 Task: Add an event with the title Second Webinar: Introduction to Google AdWords, date '2023/12/22', time 7:50 AM to 9:50 AMand add a description: Join us at the Networking Mixer Event and unlock a world of professional opportunities. Connect with like-minded individuals, expand your network, and forge relationships that can propel your career to new heights. With a diverse group of professionals in attendance, you will leave inspired, informed, and equipped with valuable connections to support your professional journey., put the event into Blue category . Add location for the event as: 543 Curry Street, Bangkok, Thailand, logged in from the account softage.7@softage.netand send the event invitation to softage.8@softage.net and softage.9@softage.net. Set a reminder for the event At time of event
Action: Mouse moved to (107, 121)
Screenshot: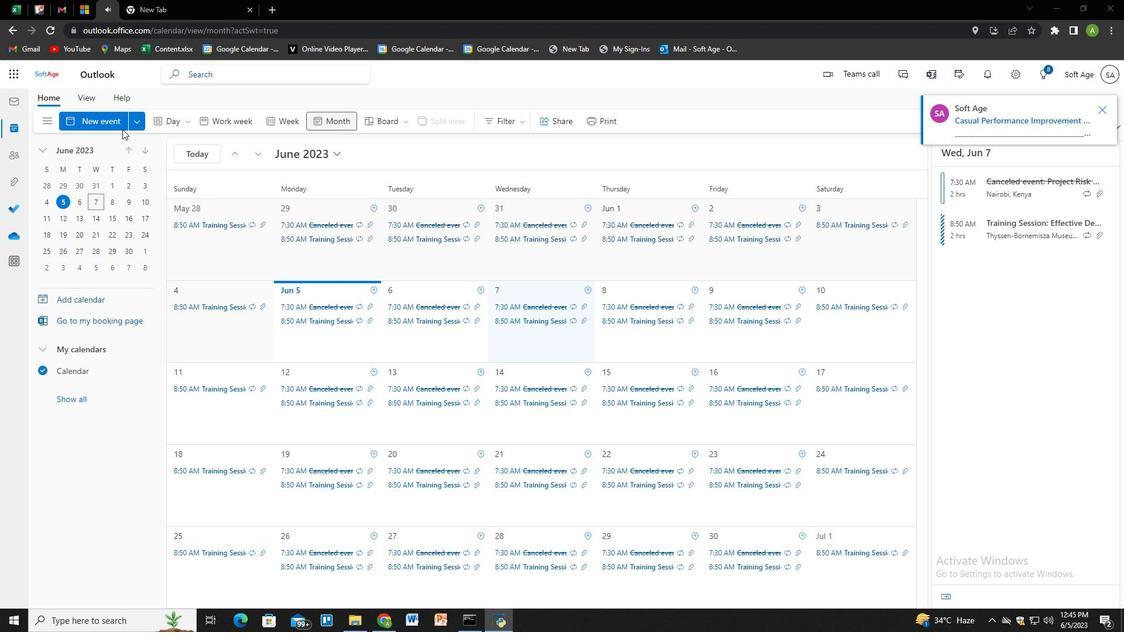 
Action: Mouse pressed left at (107, 121)
Screenshot: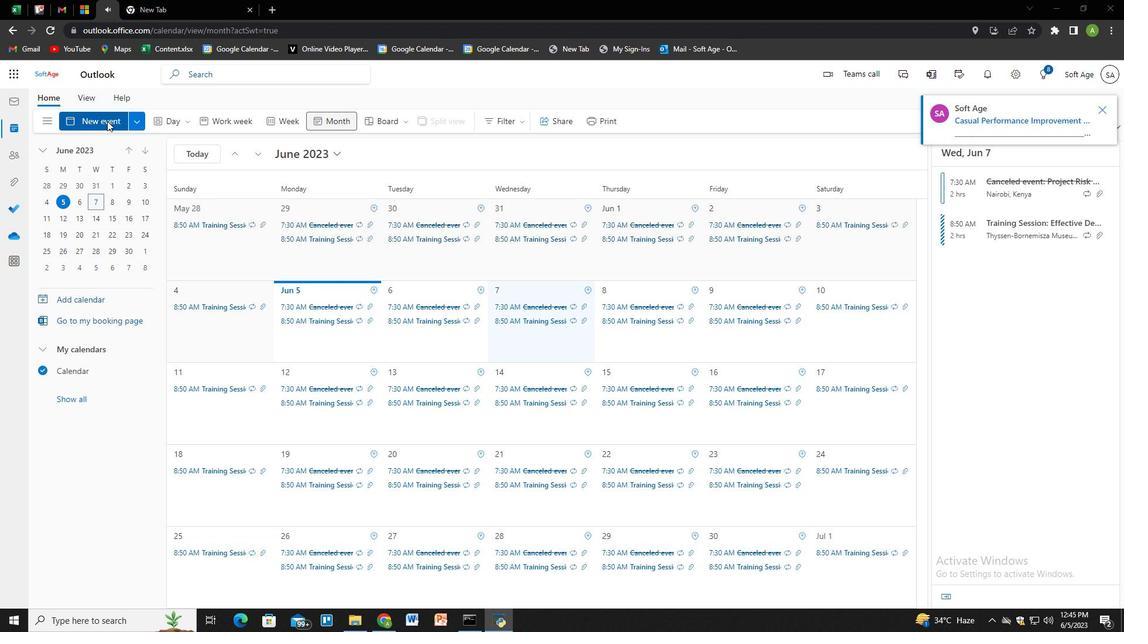 
Action: Mouse moved to (326, 211)
Screenshot: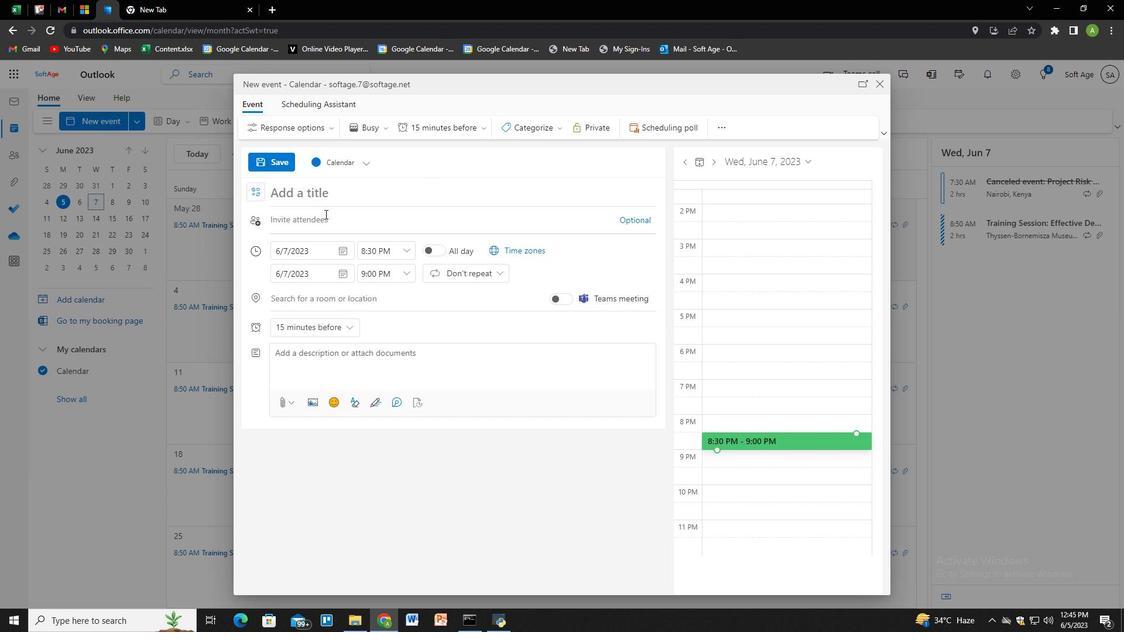 
Action: Key pressed <Key.shift>Second<Key.space><Key.shift>Webinar<Key.shift>:<Key.space><Key.shift><Key.shift>Introduction<Key.space>to<Key.space><Key.shift>Google<Key.space><Key.shift>Adwords,<Key.backspace>
Screenshot: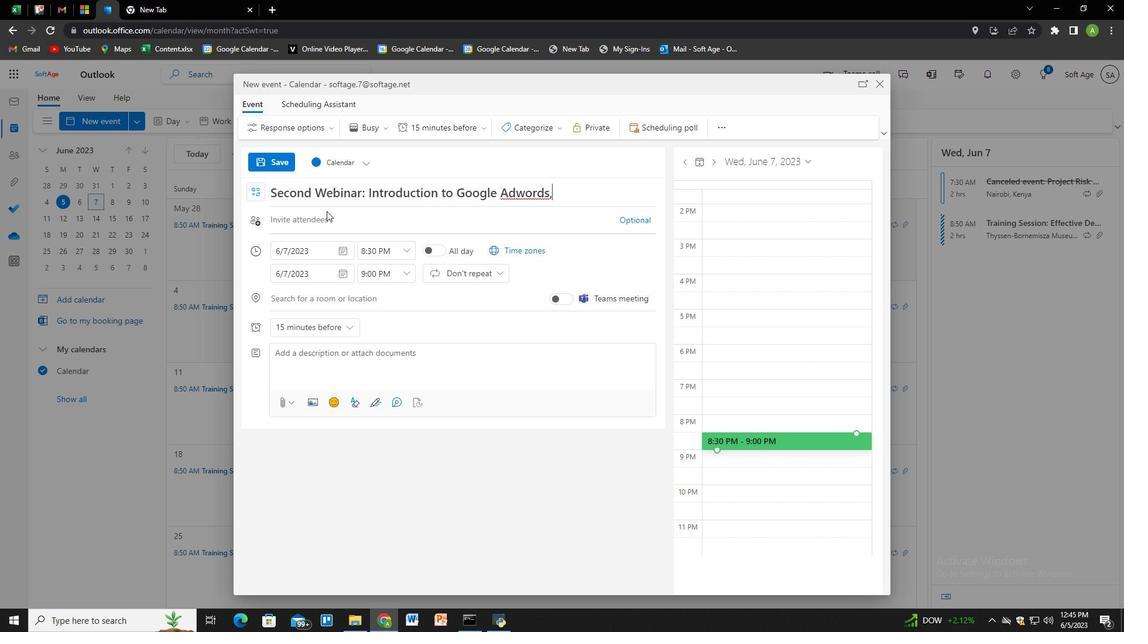 
Action: Mouse moved to (345, 250)
Screenshot: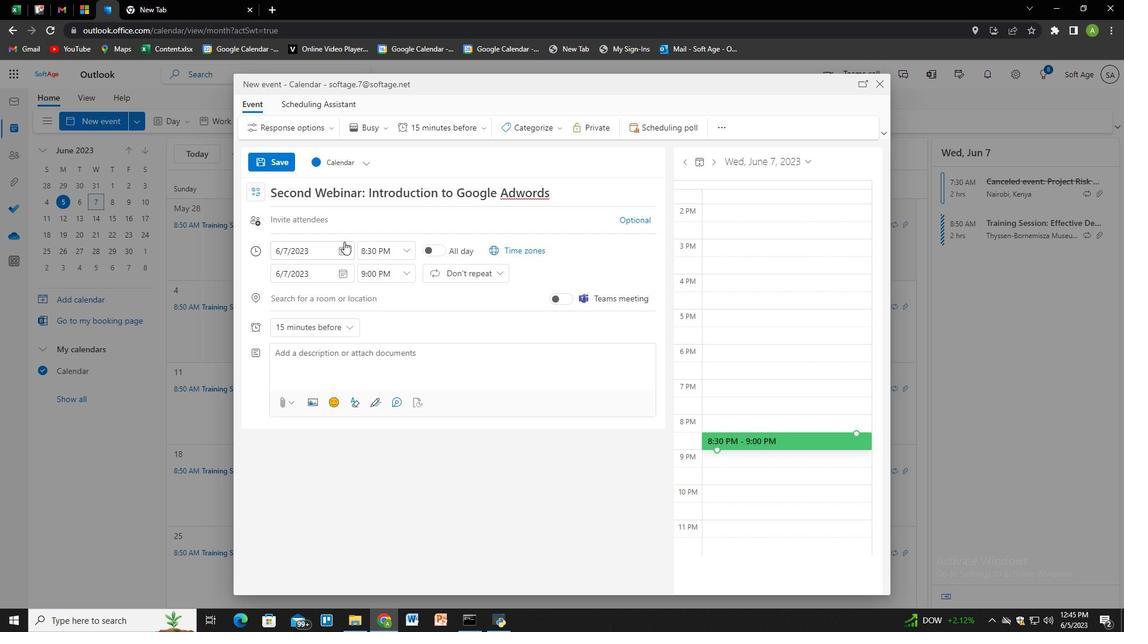
Action: Mouse pressed left at (345, 250)
Screenshot: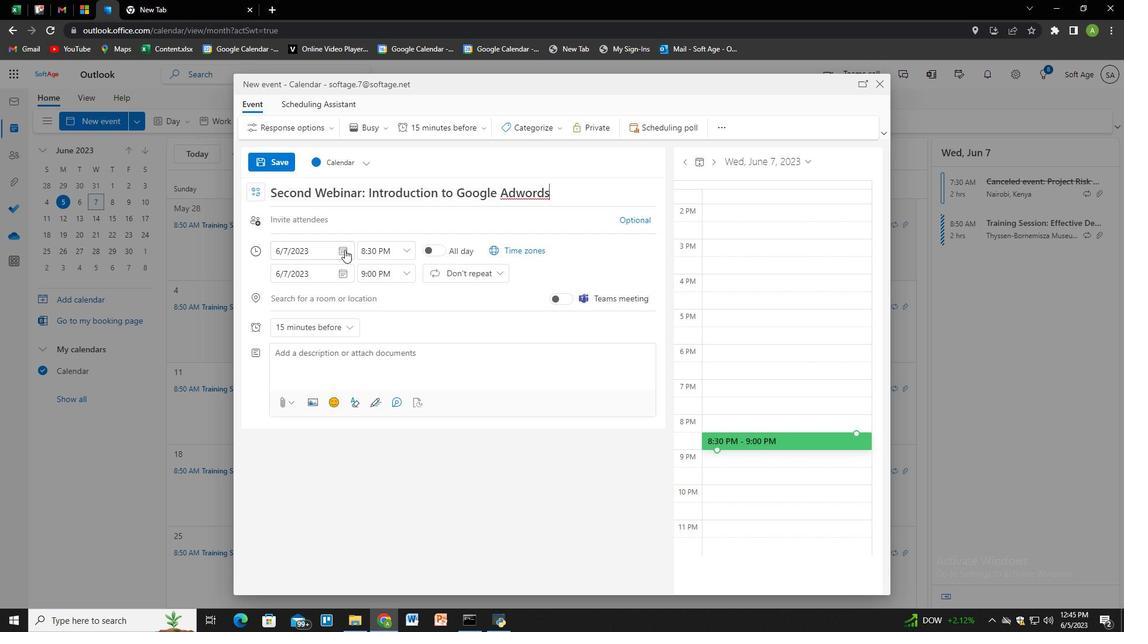 
Action: Mouse moved to (383, 274)
Screenshot: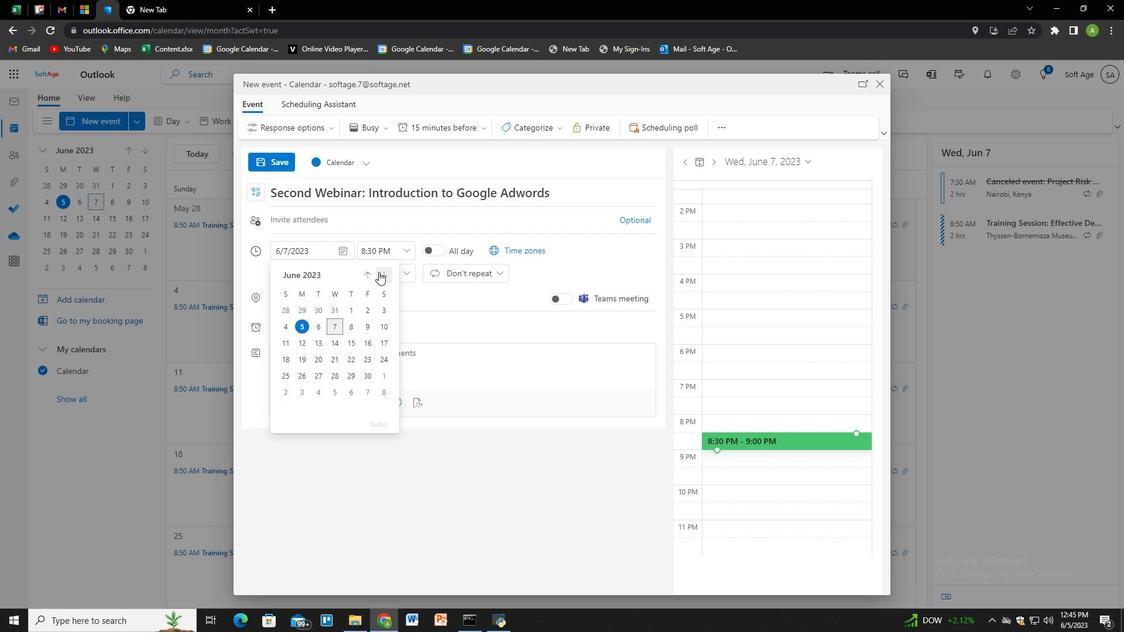 
Action: Mouse pressed left at (383, 274)
Screenshot: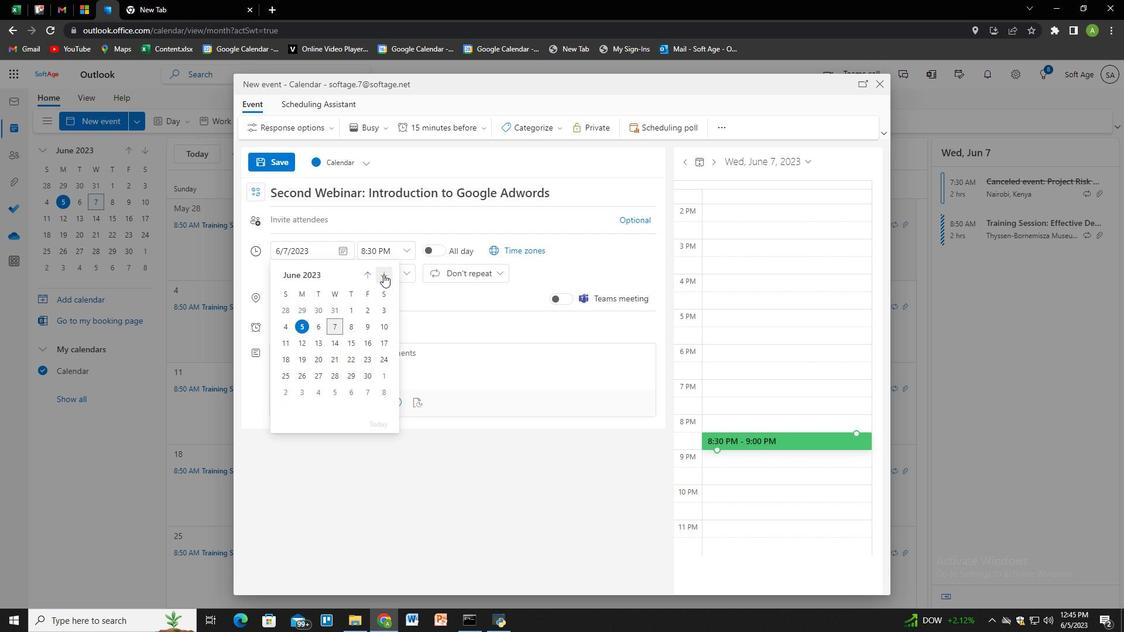 
Action: Mouse pressed left at (383, 274)
Screenshot: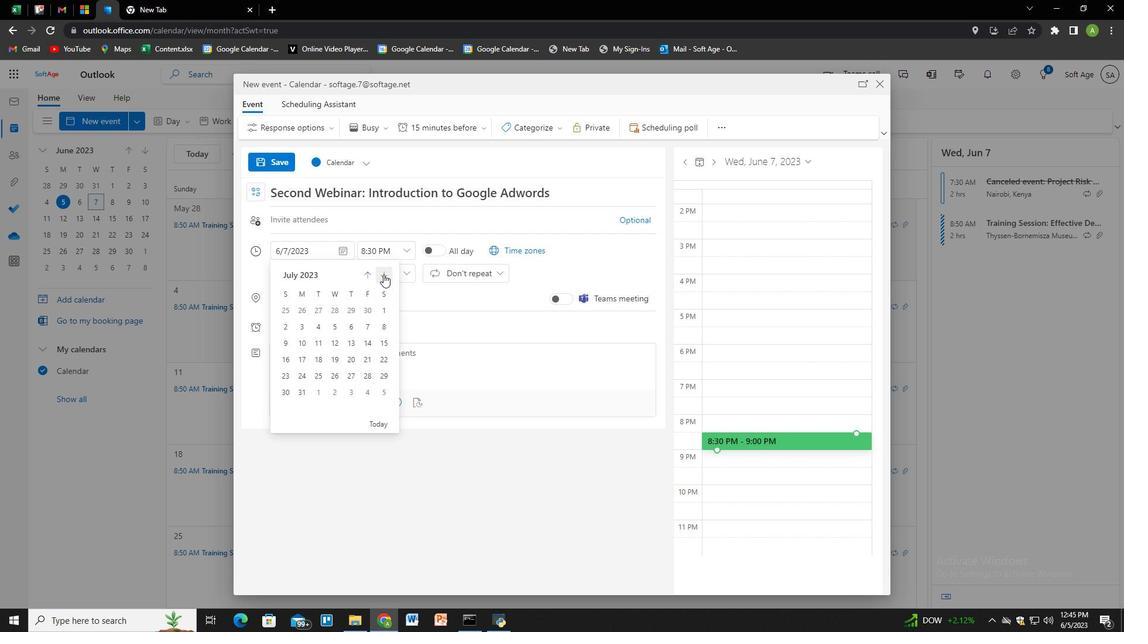 
Action: Mouse pressed left at (383, 274)
Screenshot: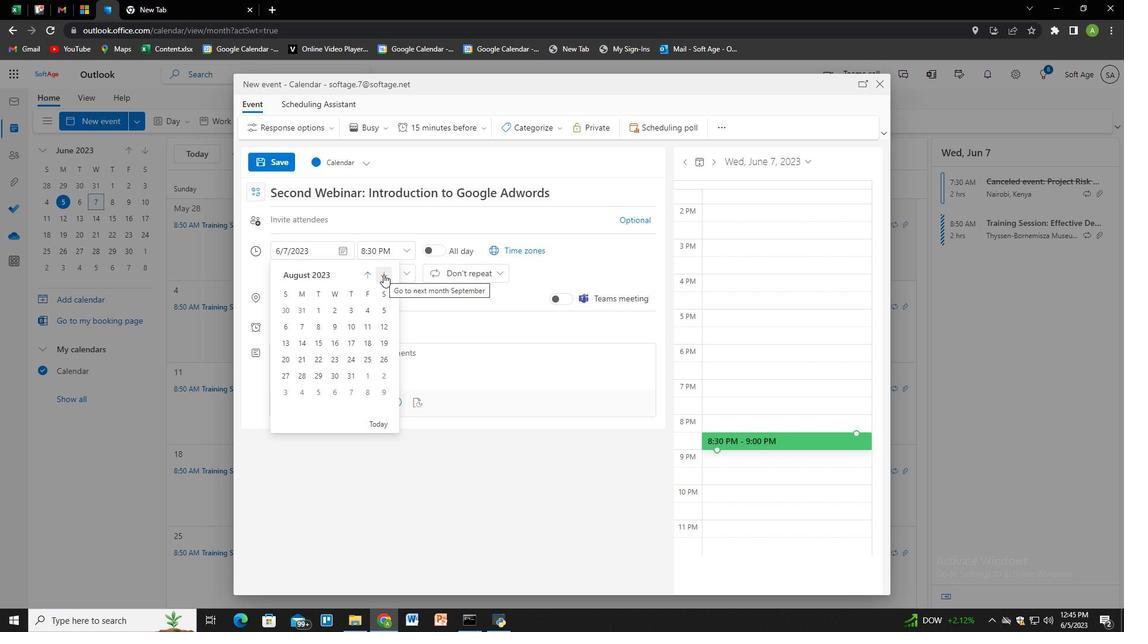 
Action: Mouse pressed left at (383, 274)
Screenshot: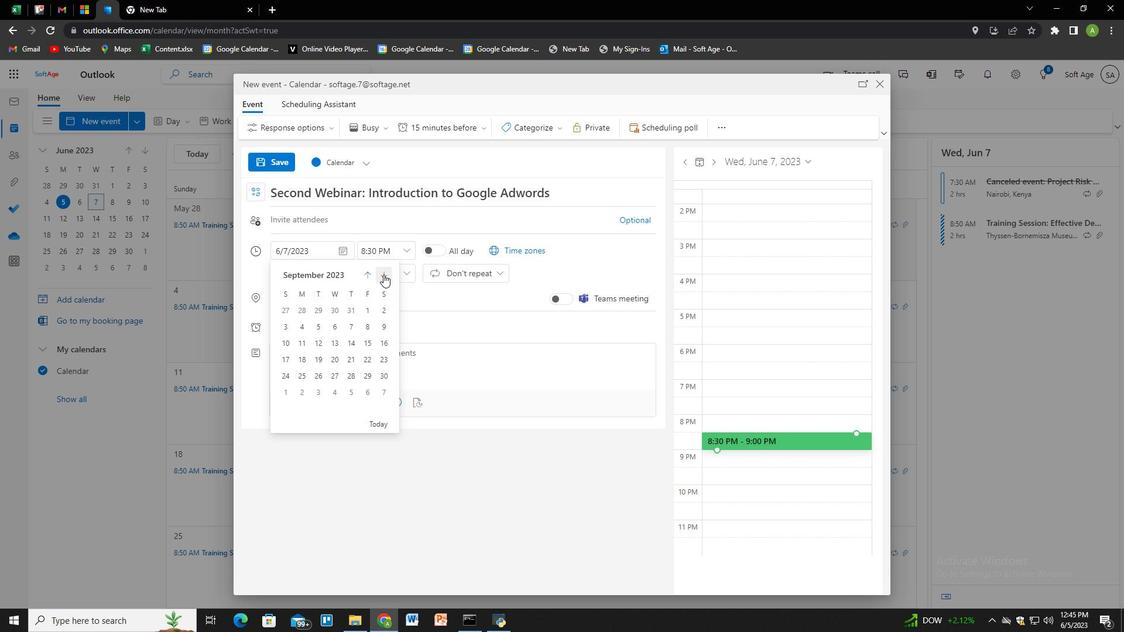 
Action: Mouse pressed left at (383, 274)
Screenshot: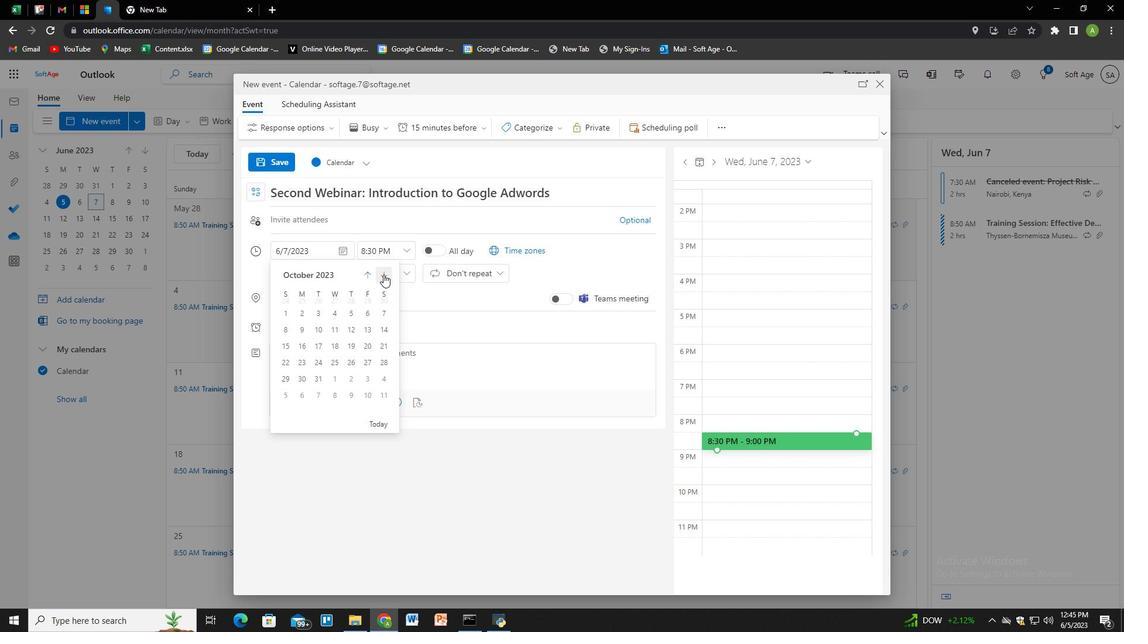 
Action: Mouse pressed left at (383, 274)
Screenshot: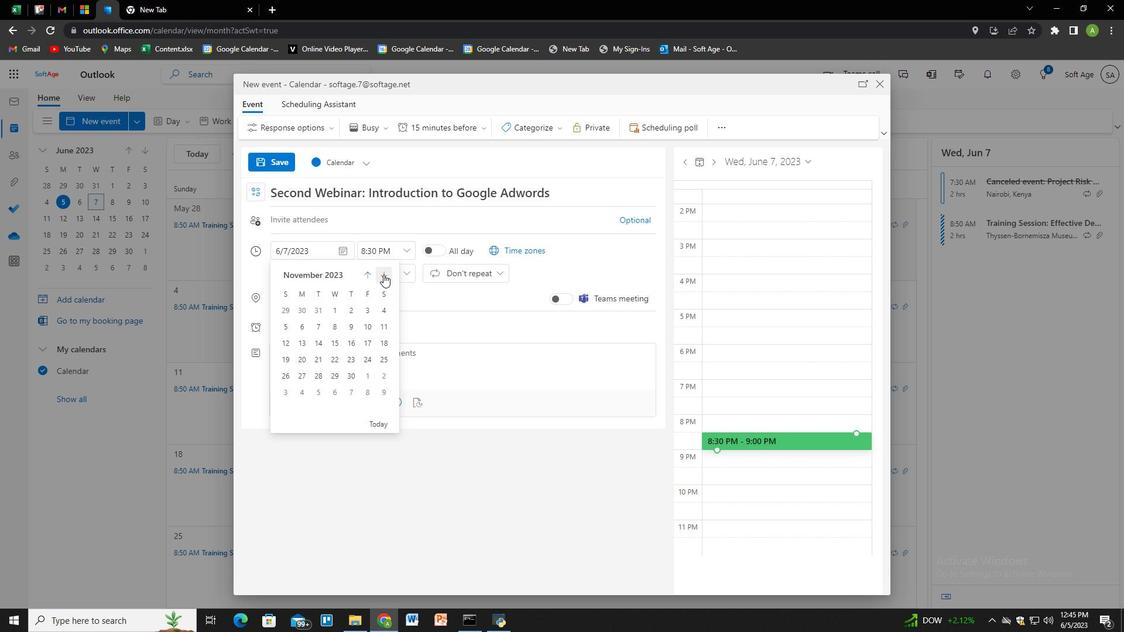 
Action: Mouse moved to (371, 357)
Screenshot: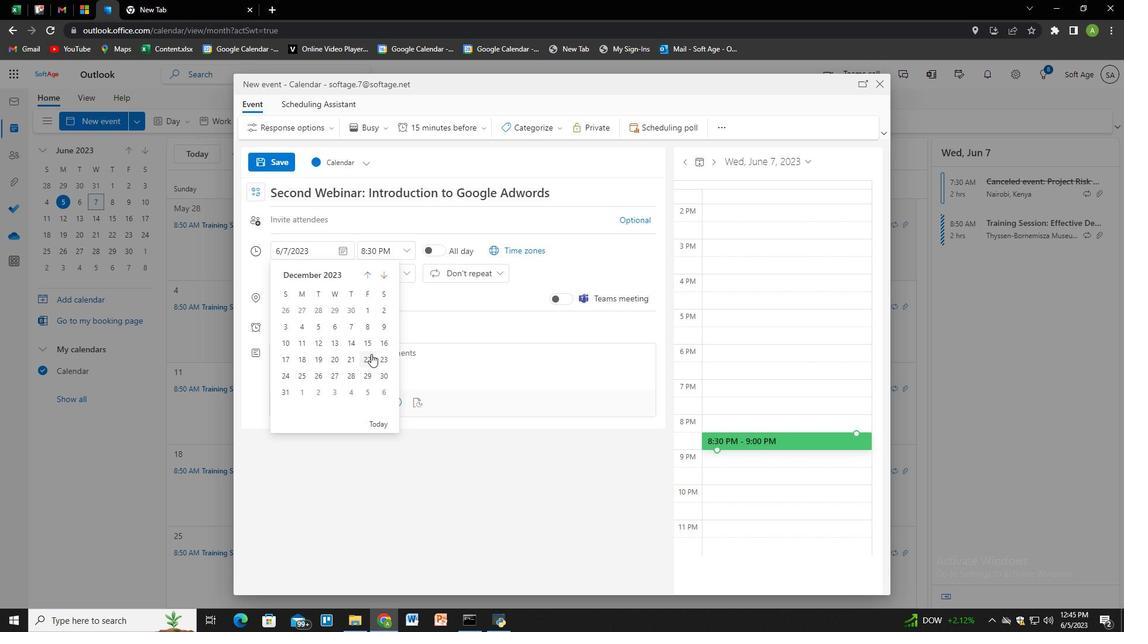 
Action: Mouse pressed left at (371, 357)
Screenshot: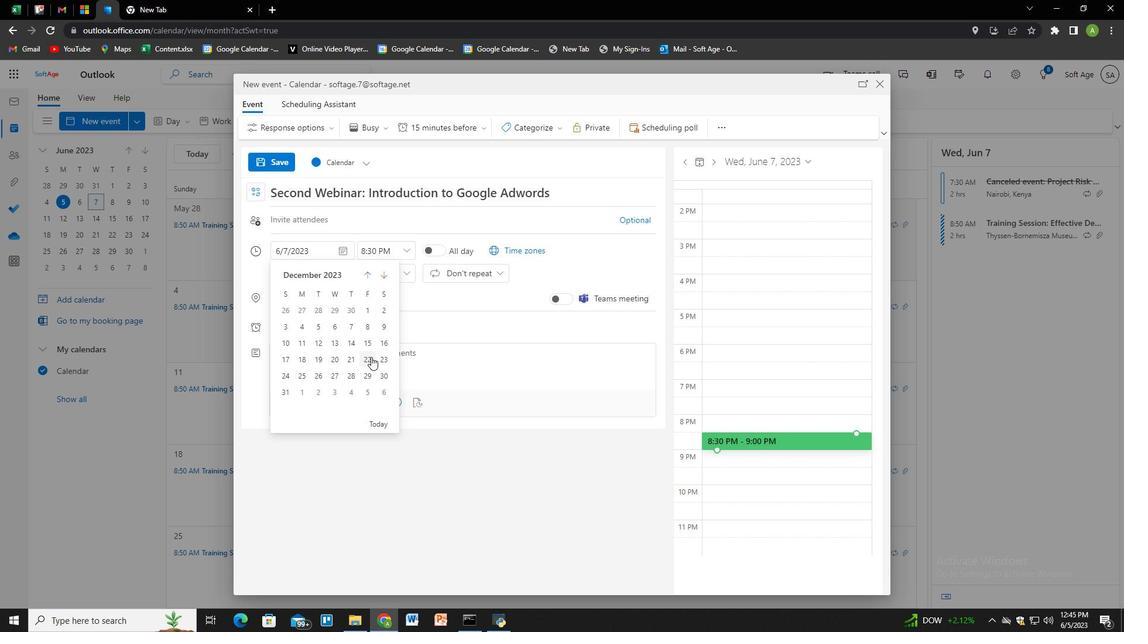 
Action: Mouse moved to (387, 256)
Screenshot: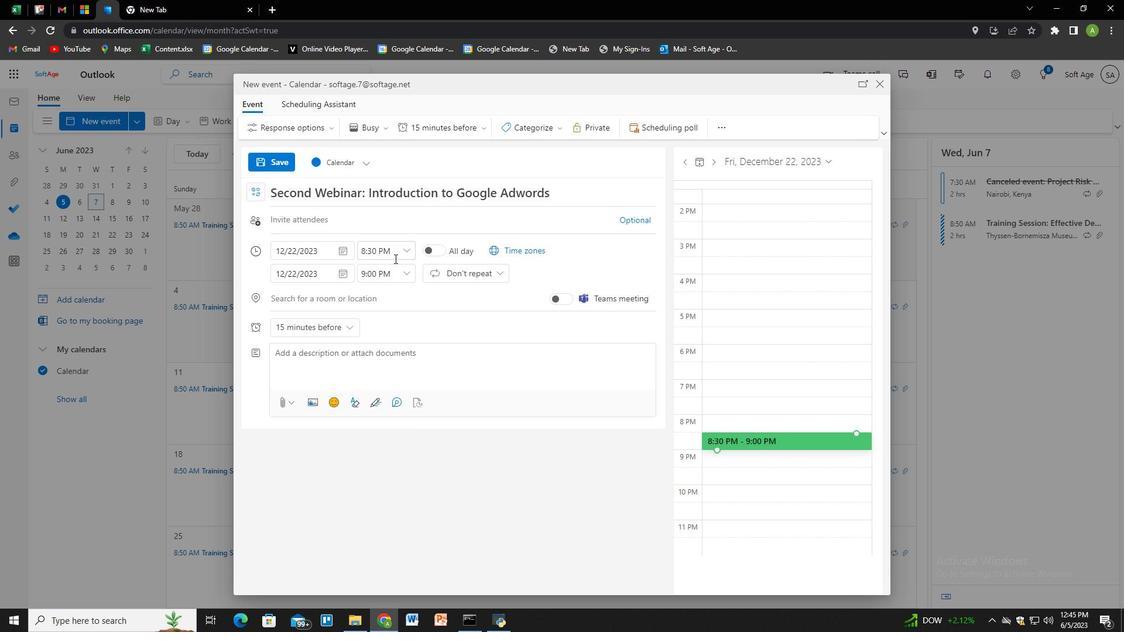 
Action: Mouse pressed left at (387, 256)
Screenshot: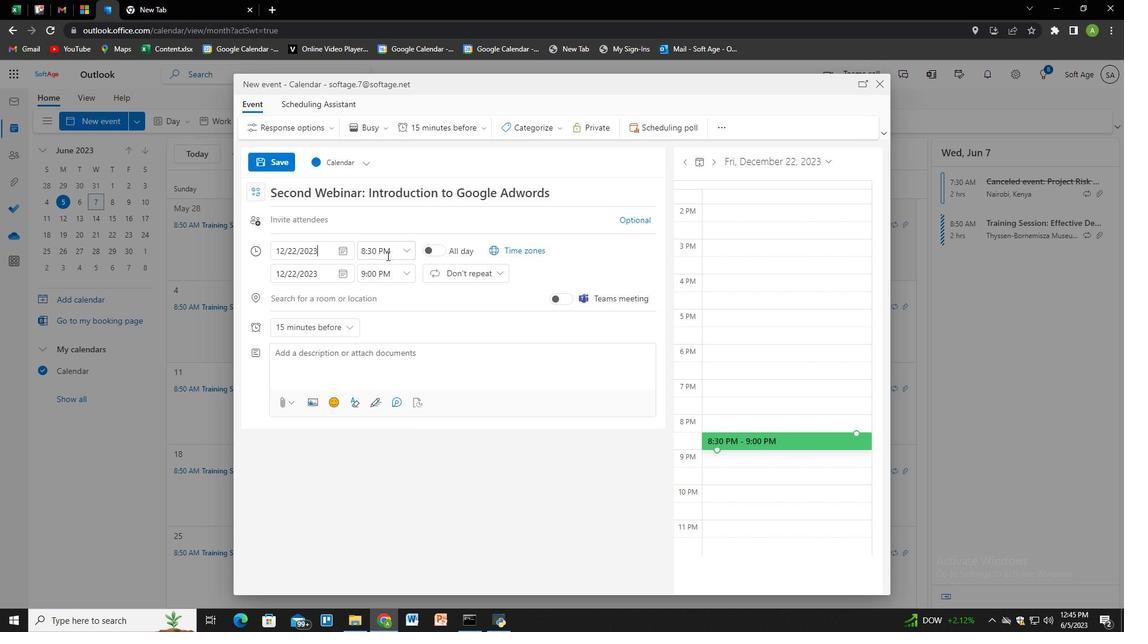 
Action: Key pressed 7<Key.shift>:50<Key.space><Key.shift>AM
Screenshot: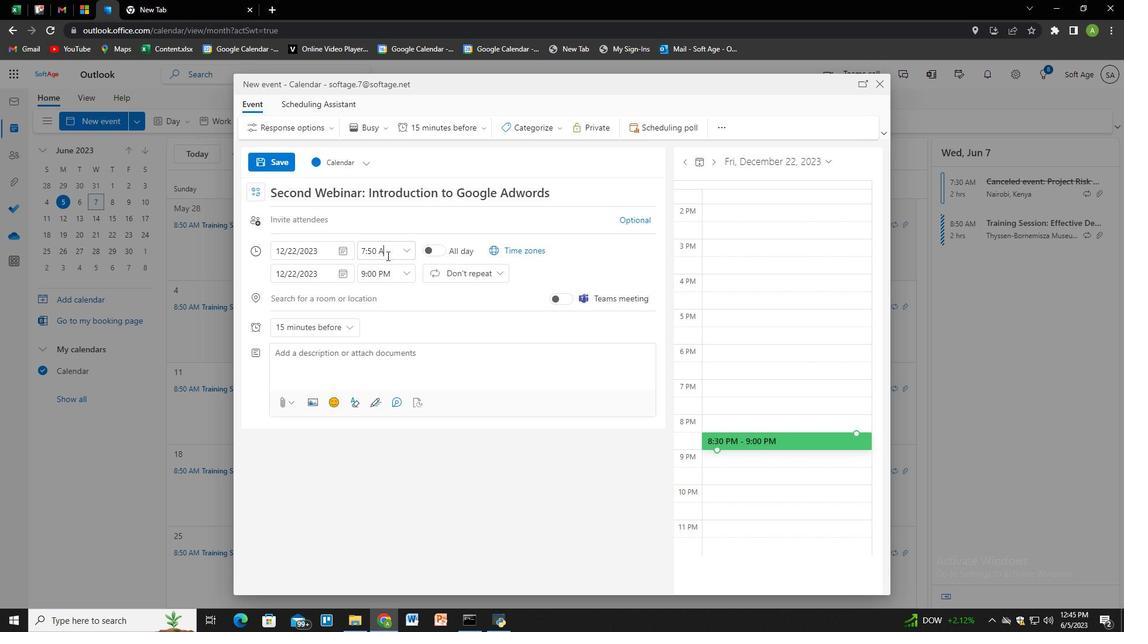 
Action: Mouse moved to (384, 277)
Screenshot: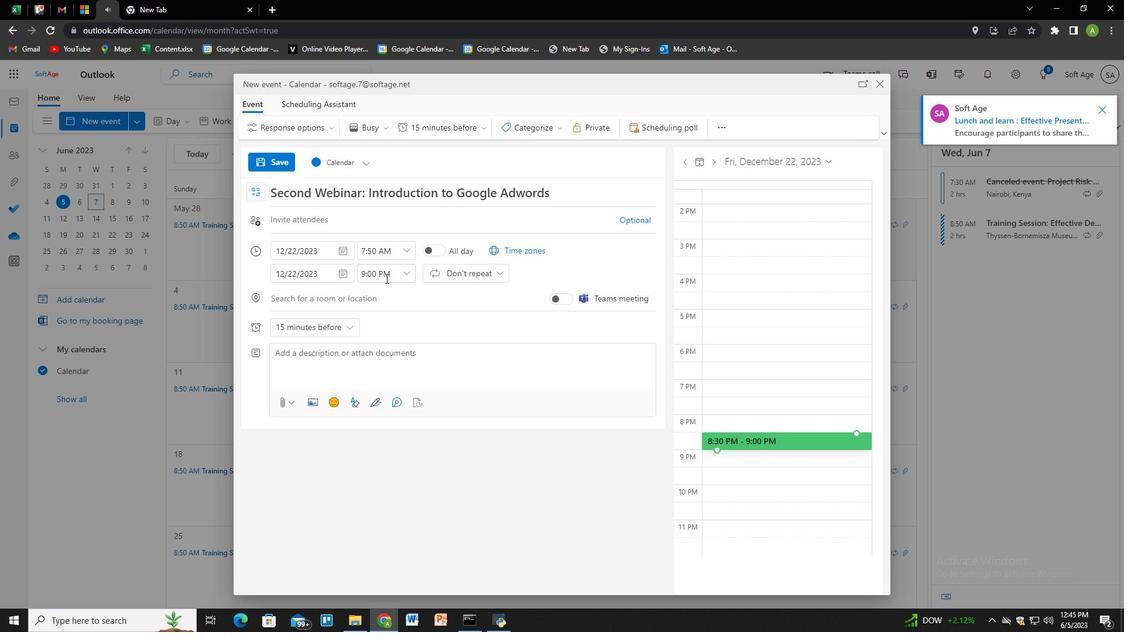 
Action: Mouse pressed left at (384, 277)
Screenshot: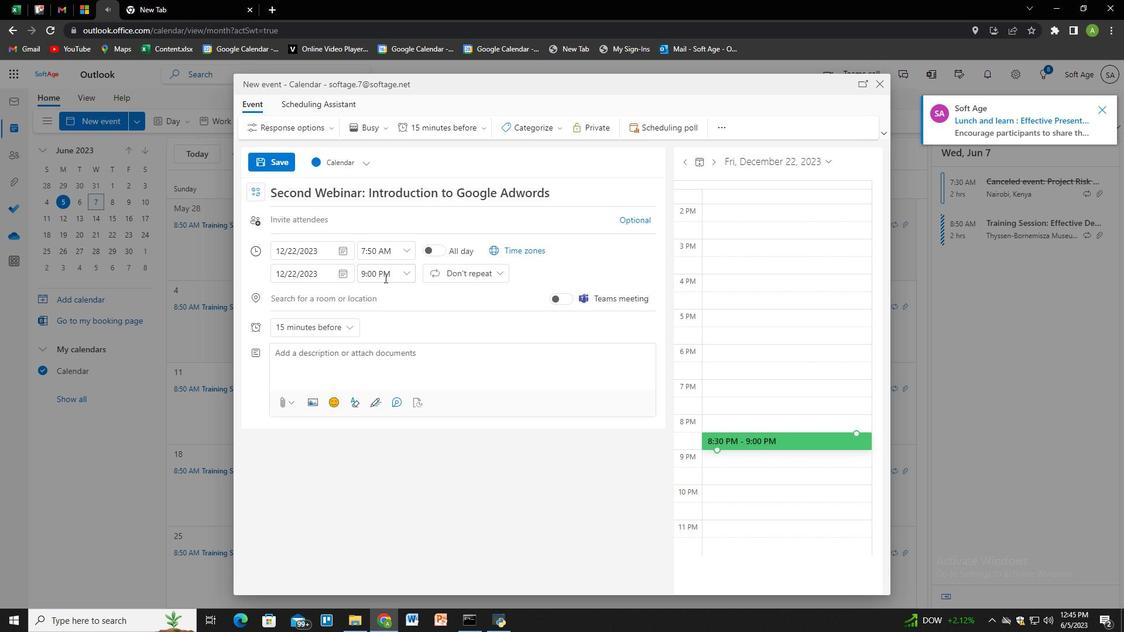 
Action: Mouse moved to (390, 273)
Screenshot: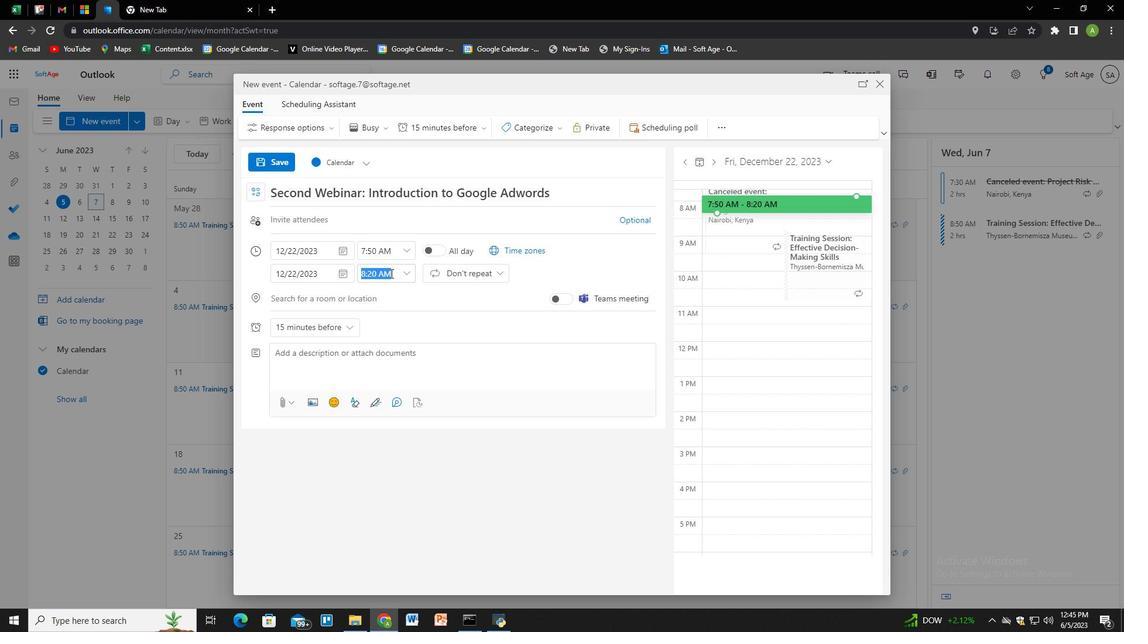 
Action: Key pressed <Key.backspace>9<Key.shift><Key.shift><Key.shift><Key.shift><Key.shift><Key.shift>:50<Key.space><Key.shift>AMM
Screenshot: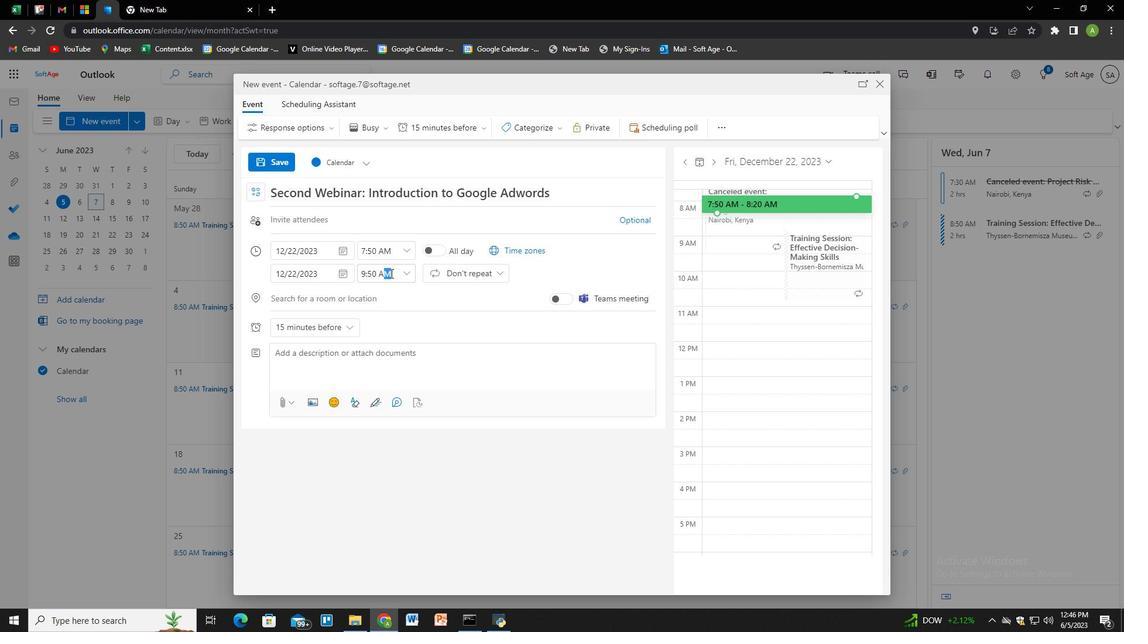 
Action: Mouse moved to (545, 274)
Screenshot: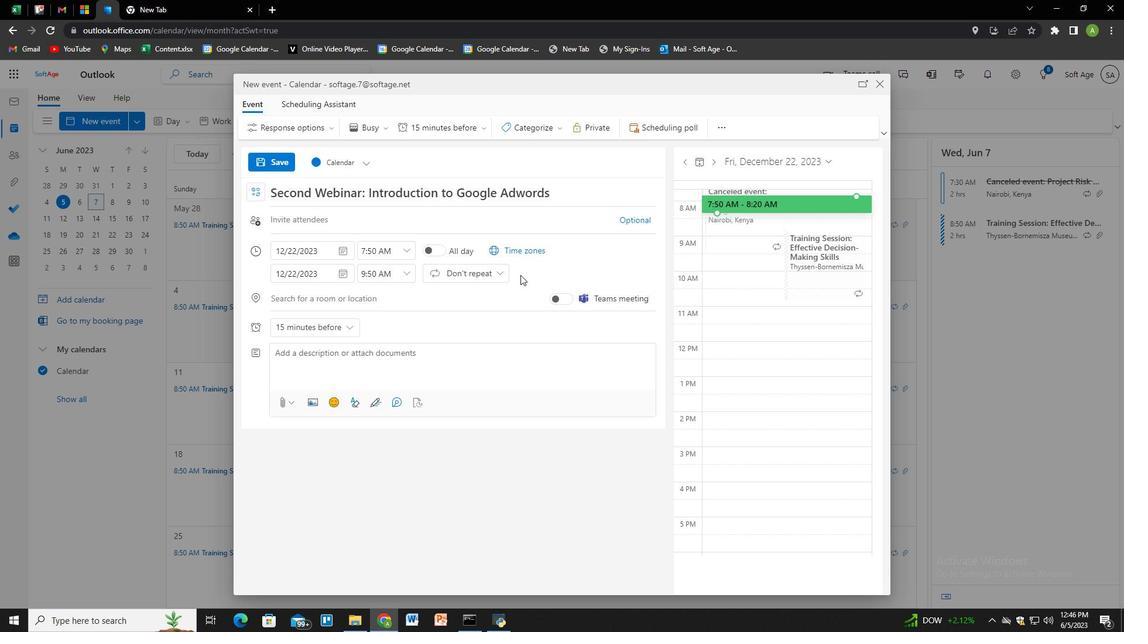
Action: Mouse pressed left at (545, 274)
Screenshot: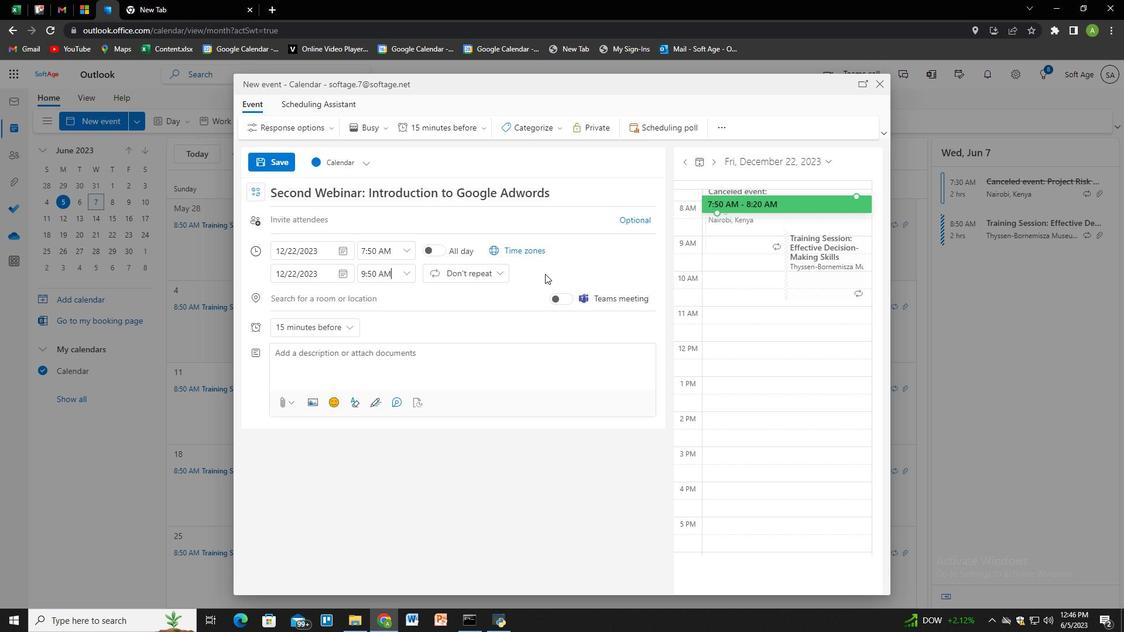 
Action: Mouse moved to (546, 273)
Screenshot: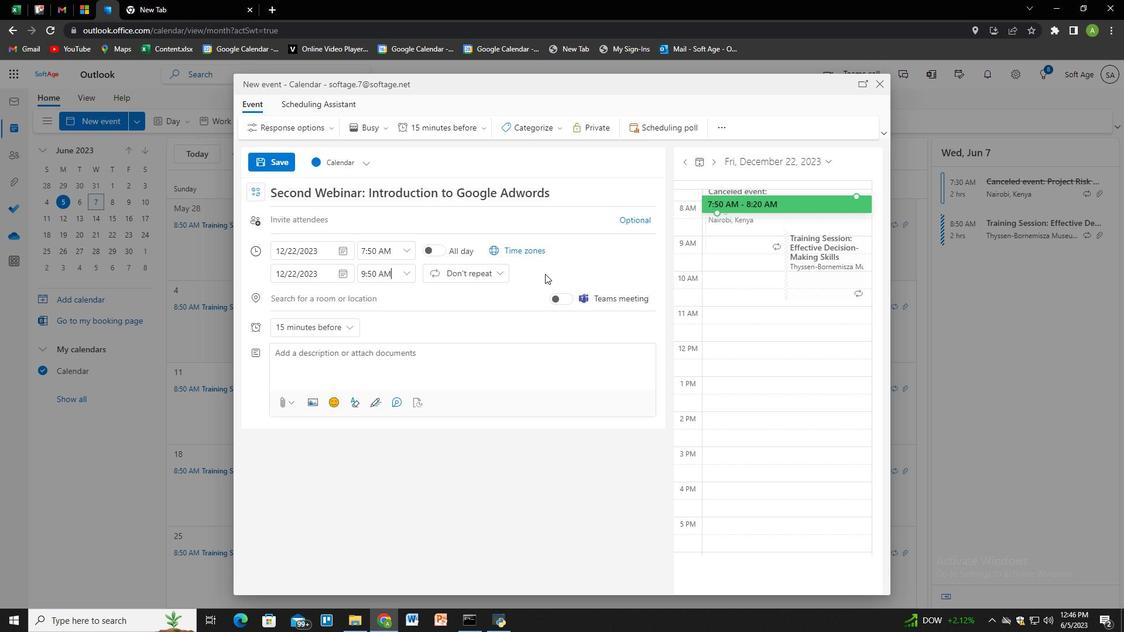 
Action: Mouse pressed left at (546, 273)
Screenshot: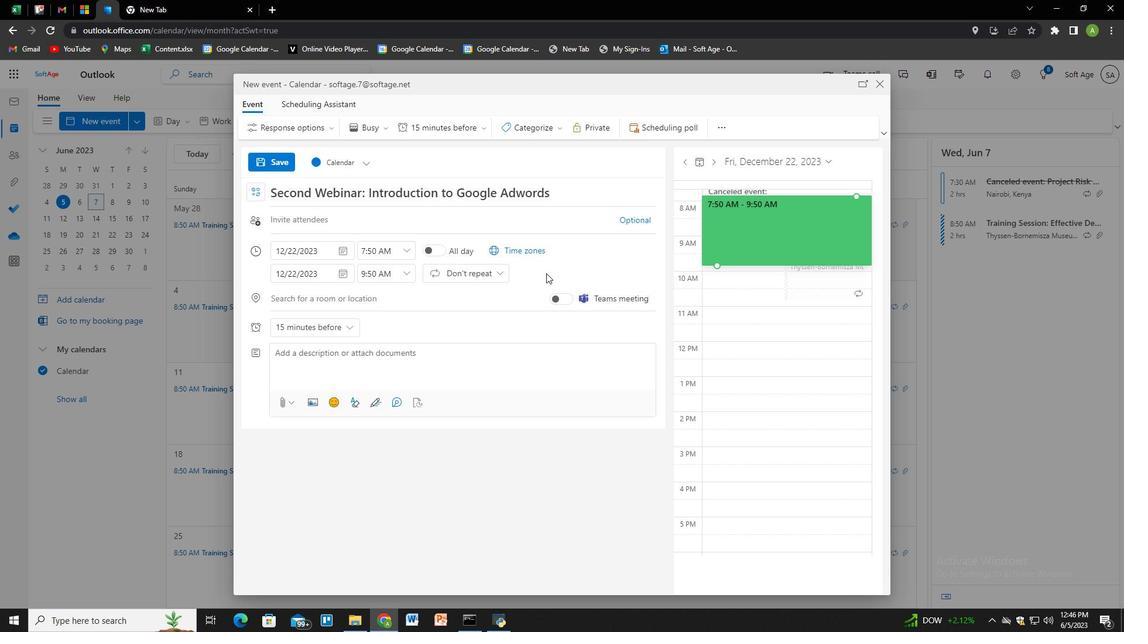 
Action: Mouse moved to (367, 355)
Screenshot: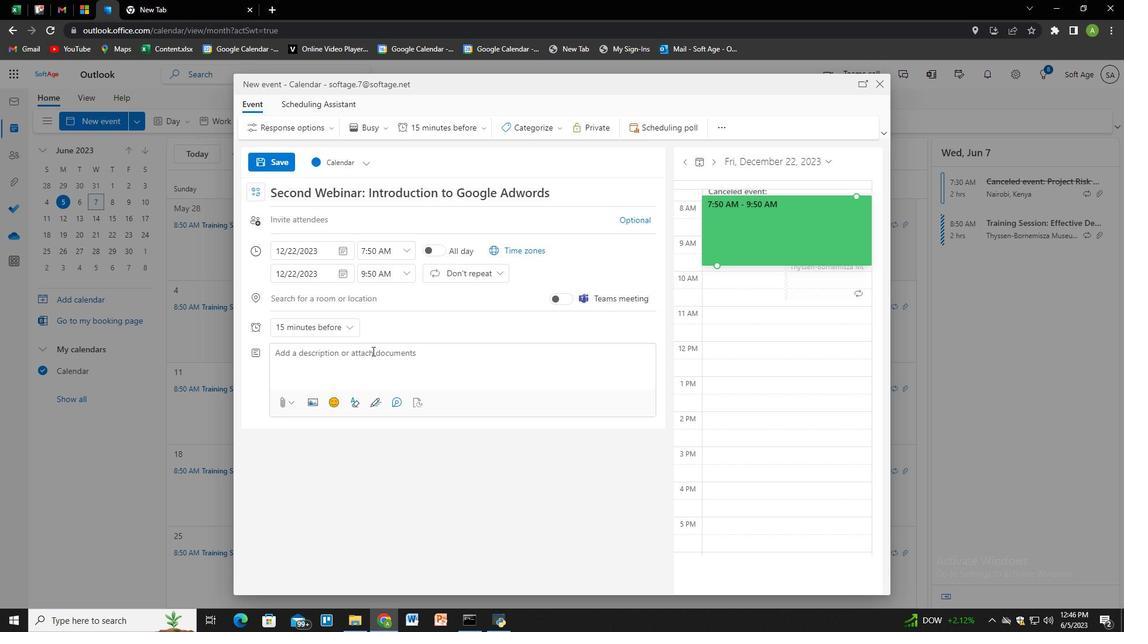 
Action: Mouse pressed left at (367, 355)
Screenshot: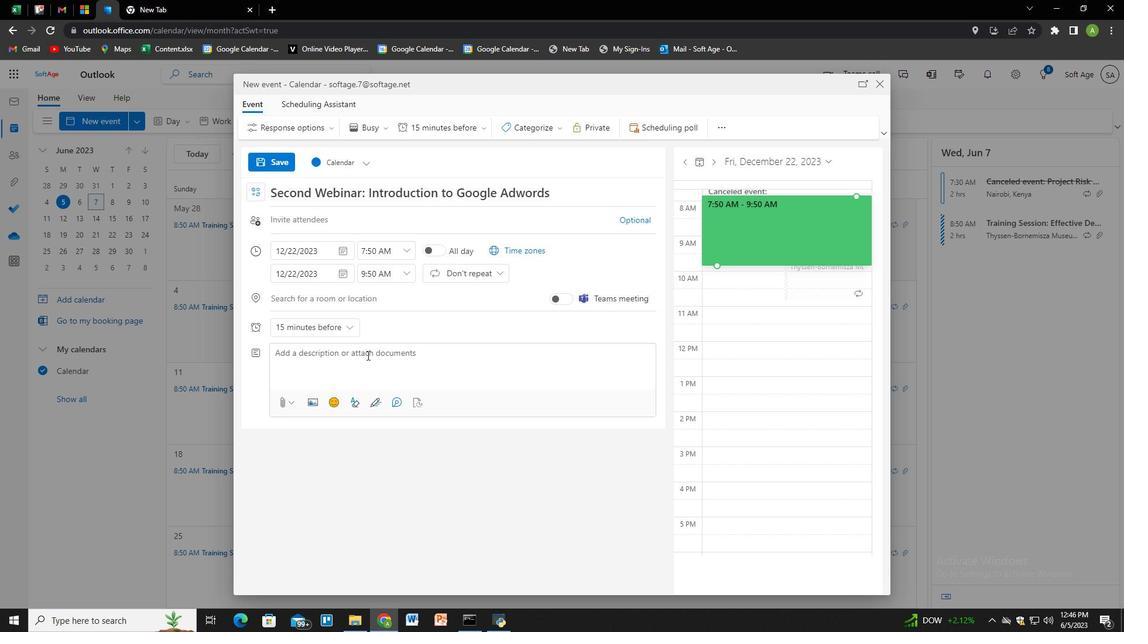 
Action: Key pressed <Key.shift><Key.shift><Key.shift><Key.shift><Key.shift><Key.shift><Key.shift><Key.shift><Key.shift><Key.shift><Key.shift><Key.shift><Key.shift><Key.shift><Key.shift><Key.shift><Key.shift><Key.shift><Key.shift><Key.shift><Key.shift><Key.shift><Key.shift><Key.shift><Key.shift><Key.shift><Key.shift><Key.shift><Key.shift><Key.shift><Key.shift><Key.shift><Key.shift><Key.shift><Key.shift><Key.shift><Key.shift><Key.shift><Key.shift><Key.shift><Key.shift><Key.shift><Key.shift><Key.shift>Join<Key.space>us<Key.space>t<Key.backspace>at<Key.space>the<Key.space><Key.shift>Networking<Key.space><Key.shift>Mixer<Key.space><Key.shift>Event<Key.space>and<Key.space><Key.shift>unlock<Key.space>a<Key.space>work<Key.backspace>ld<Key.space>of<Key.space>professional<Key.space>opportunities.<Key.space><Key.shift>Connect<Key.space>eit<Key.backspace><Key.backspace><Key.backspace>with<Key.space>like-mindes<Key.backspace>d<Key.space>individuals,<Key.space>expand<Key.space>your<Key.space>network,<Key.space>and<Key.space>forge<Key.space>relatioship<Key.backspace><Key.backspace><Key.backspace><Key.backspace>nships<Key.space>that<Key.space>can<Key.space>propel<Key.space>your<Key.space>careef<Key.backspace>r<Key.space>to<Key.space>new<Key.space>heights.<Key.space><Key.shift>With<Key.space>ad<Key.backspace><Key.space>diverse<Key.space>group<Key.space>of<Key.space>professionals<Key.space>in<Key.space>attendance.<Key.backspace>,<Key.space>u<Key.backspace>you<Key.space>eil<Key.backspace><Key.backspace><Key.backspace>will<Key.space>leave<Key.space>insh<Key.backspace>pit<Key.backspace>red,<Key.space>informed<Key.space>and<Key.space>w<Key.backspace>equipped<Key.space>with<Key.space>valuable<Key.space>connections<Key.space>to<Key.space>support<Key.space>your<Key.space>professionla<Key.backspace><Key.backspace>al<Key.space>journey.
Screenshot: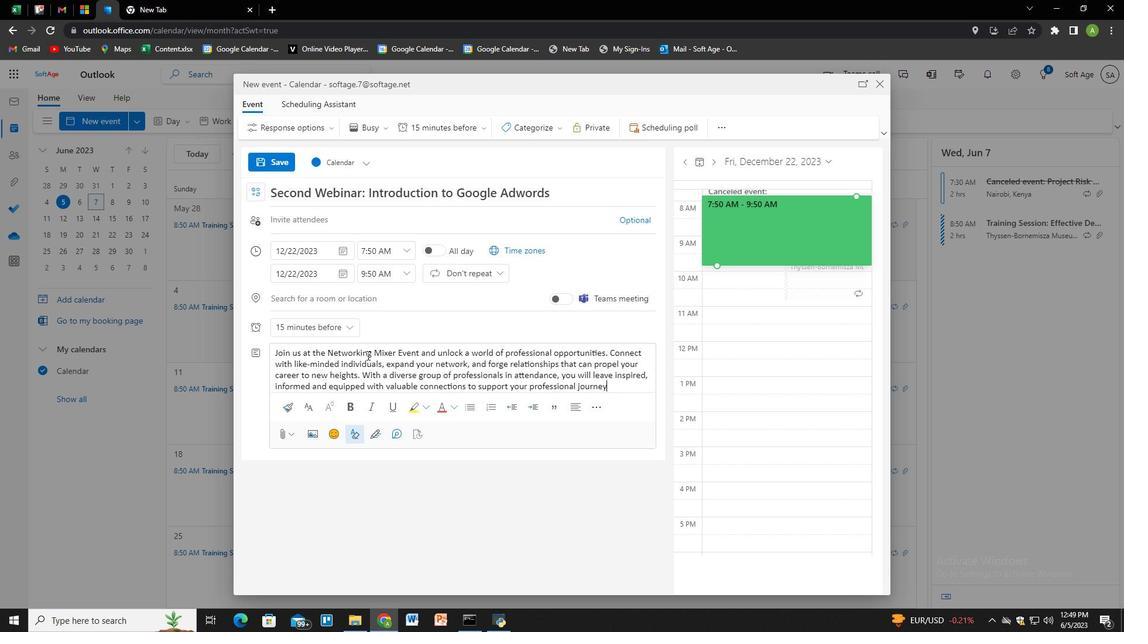 
Action: Mouse moved to (512, 132)
Screenshot: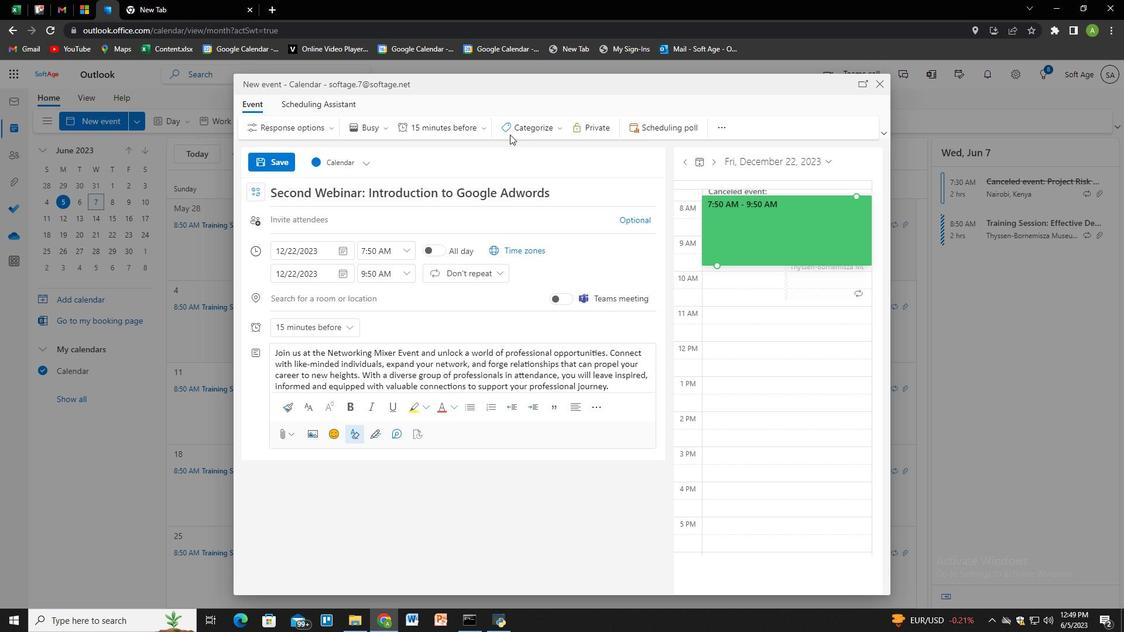 
Action: Mouse pressed left at (512, 132)
Screenshot: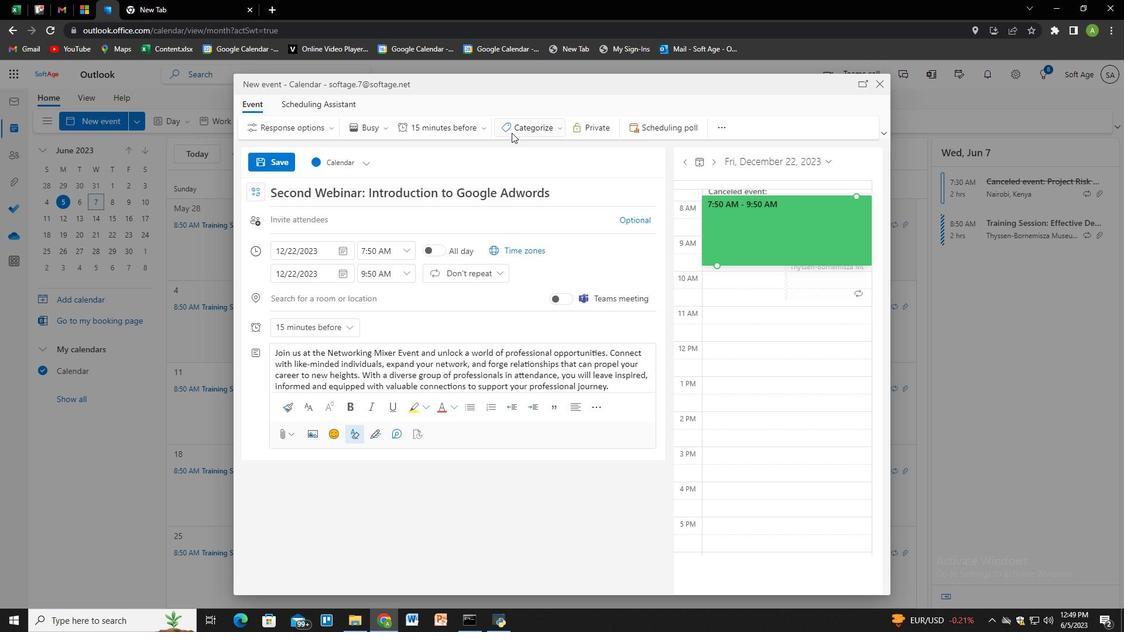 
Action: Mouse moved to (521, 151)
Screenshot: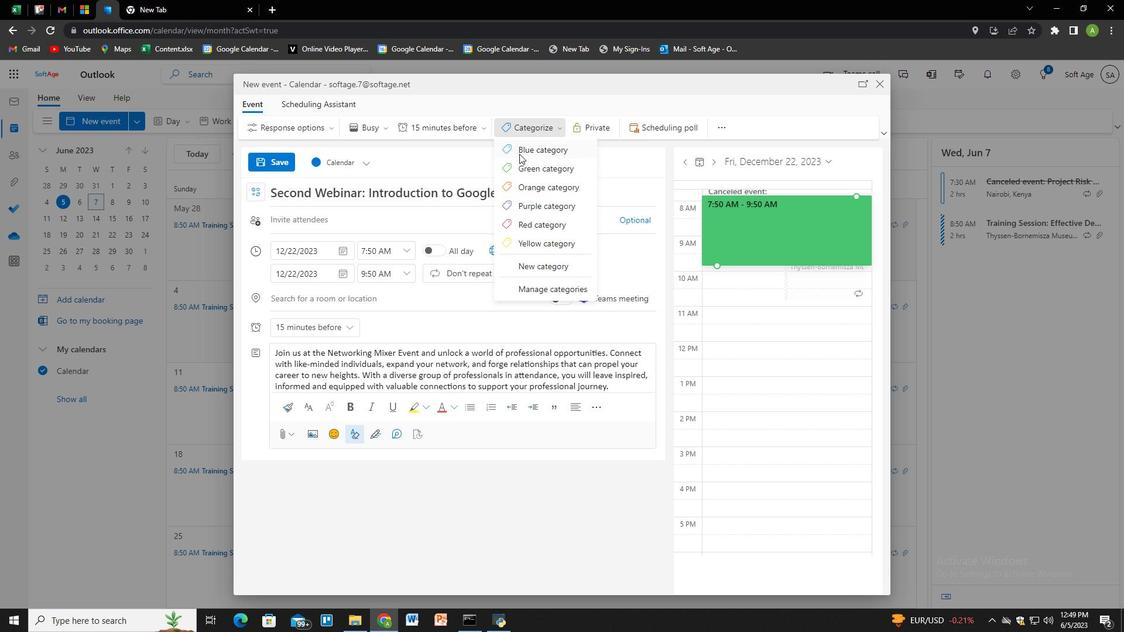 
Action: Mouse pressed left at (521, 151)
Screenshot: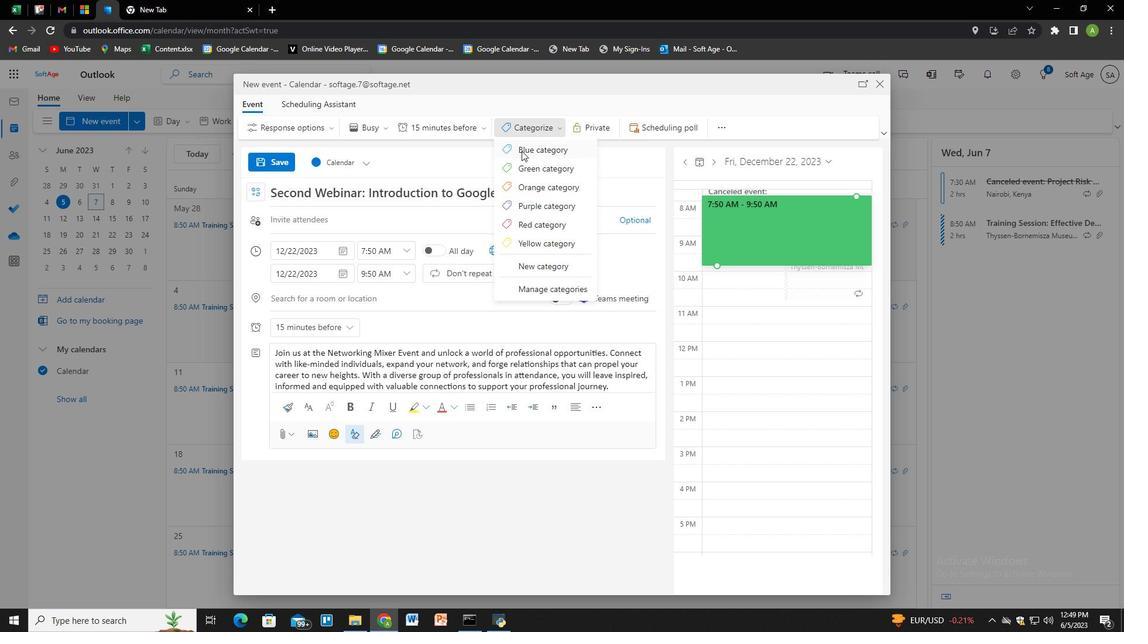 
Action: Mouse moved to (336, 298)
Screenshot: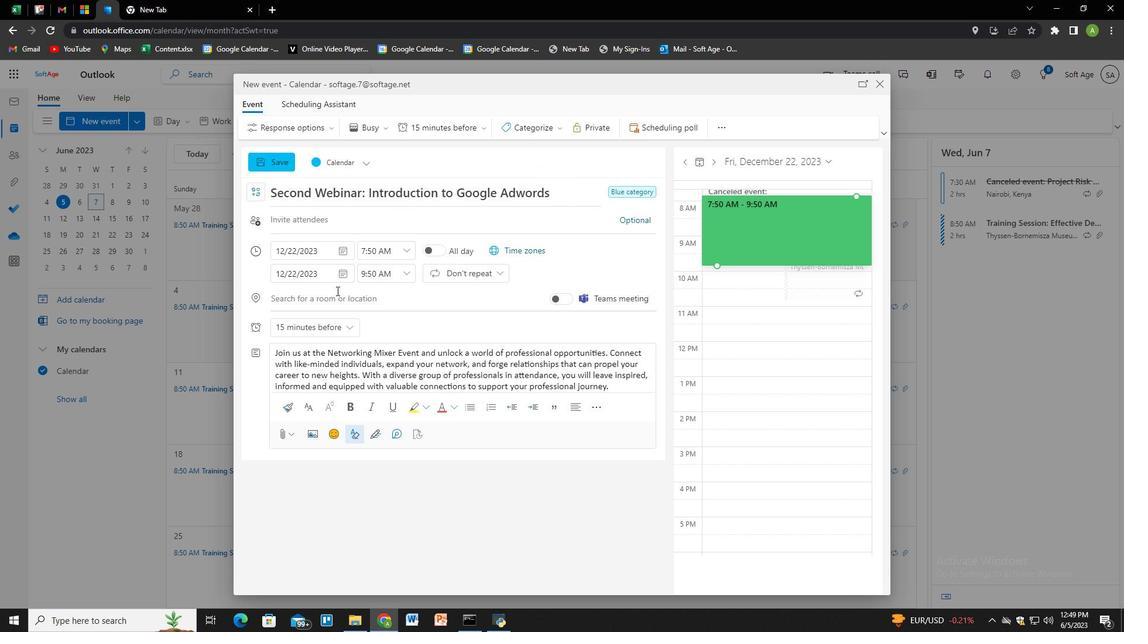 
Action: Mouse pressed left at (336, 298)
Screenshot: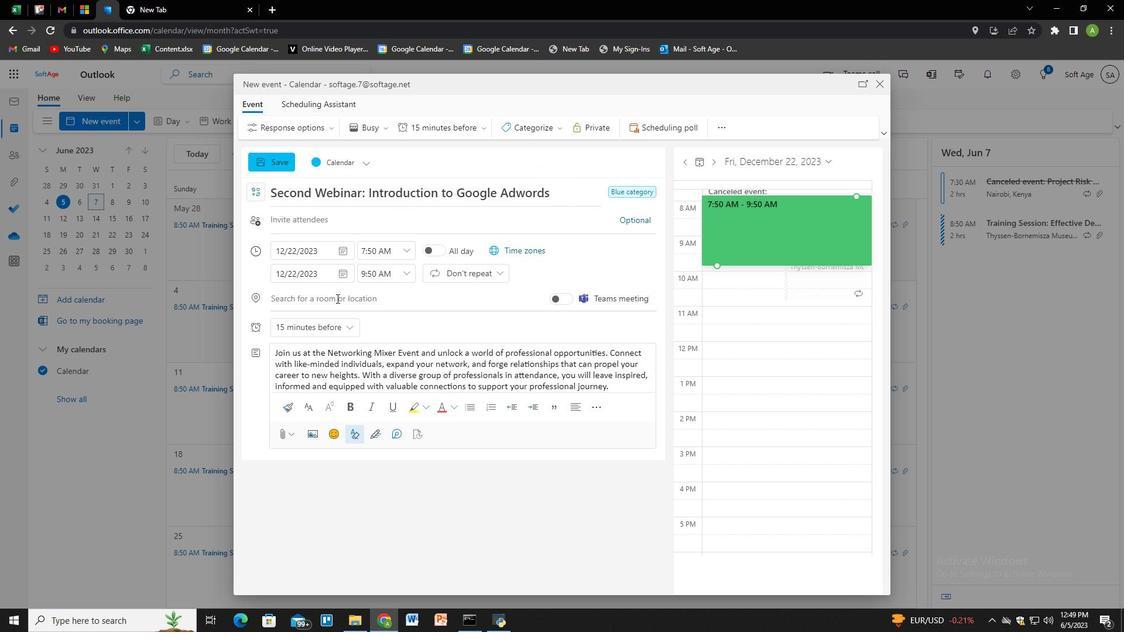 
Action: Key pressed 543<Key.space><Key.shift>Curry<Key.space><Key.shift>Street,<Key.space><Key.shift>Bangkokm<Key.backspace>,<Key.space><Key.shift>Thailand<Key.down><Key.enter>
Screenshot: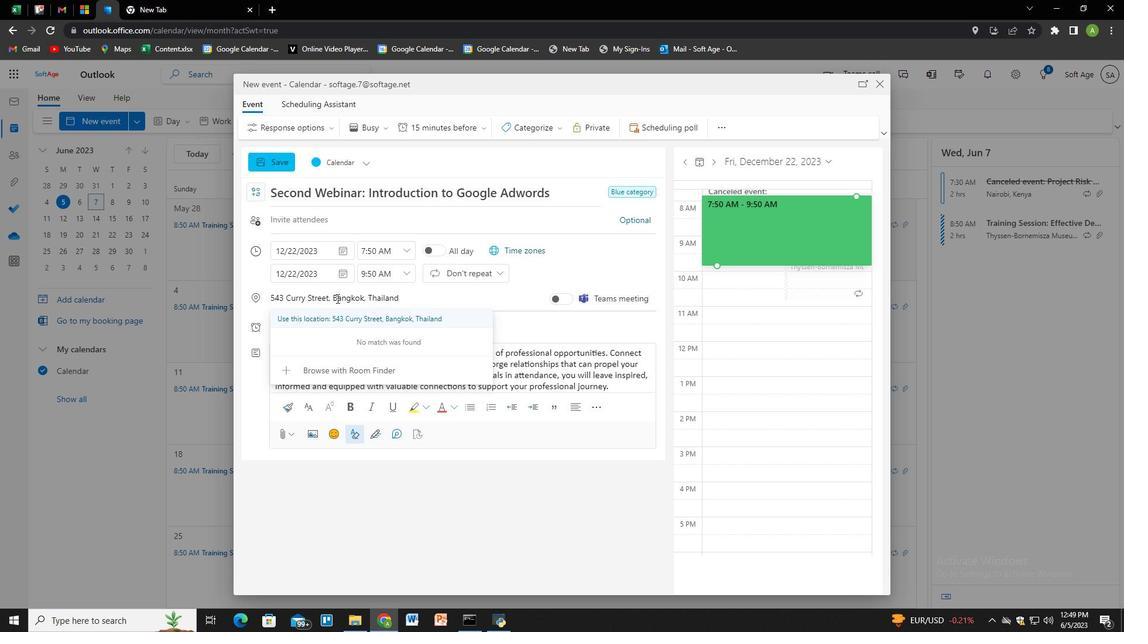 
Action: Mouse moved to (466, 291)
Screenshot: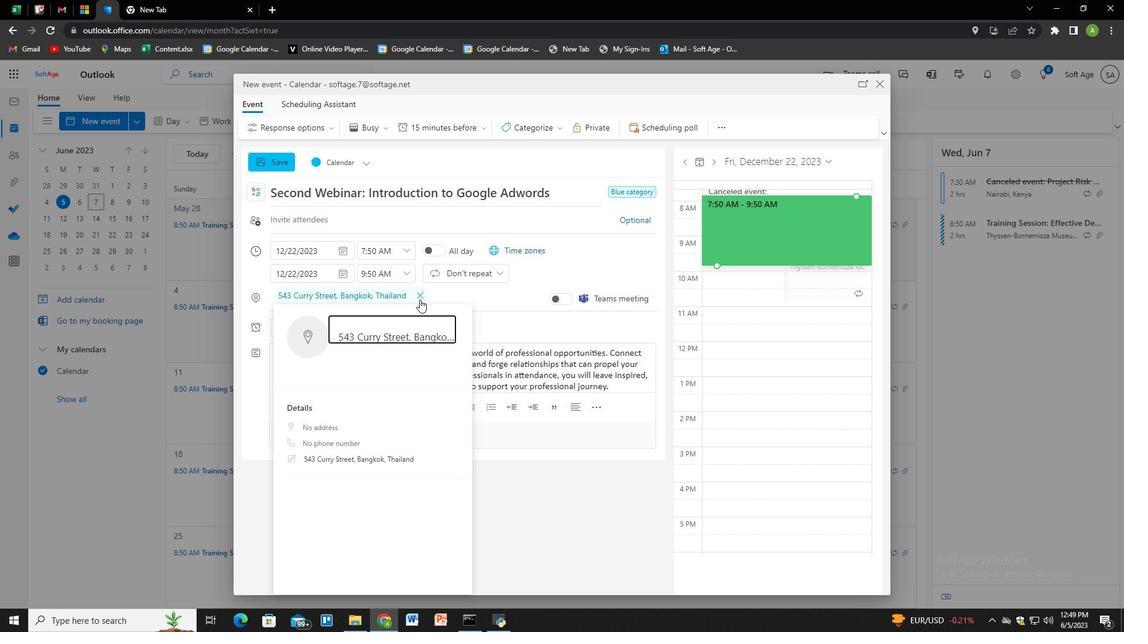 
Action: Mouse pressed left at (466, 291)
Screenshot: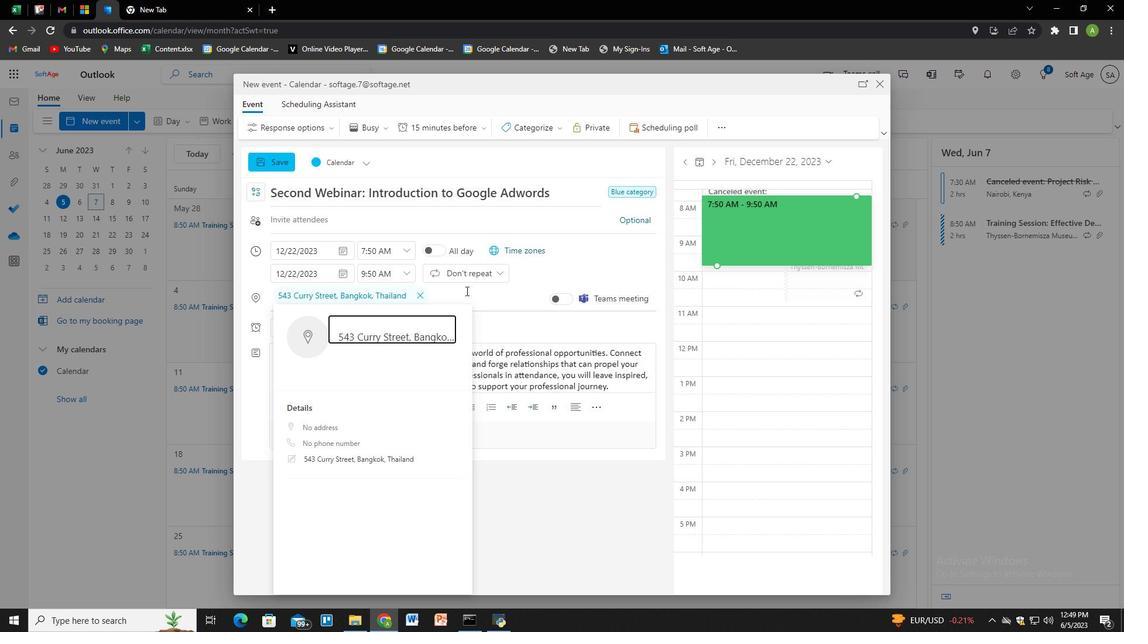 
Action: Mouse moved to (428, 222)
Screenshot: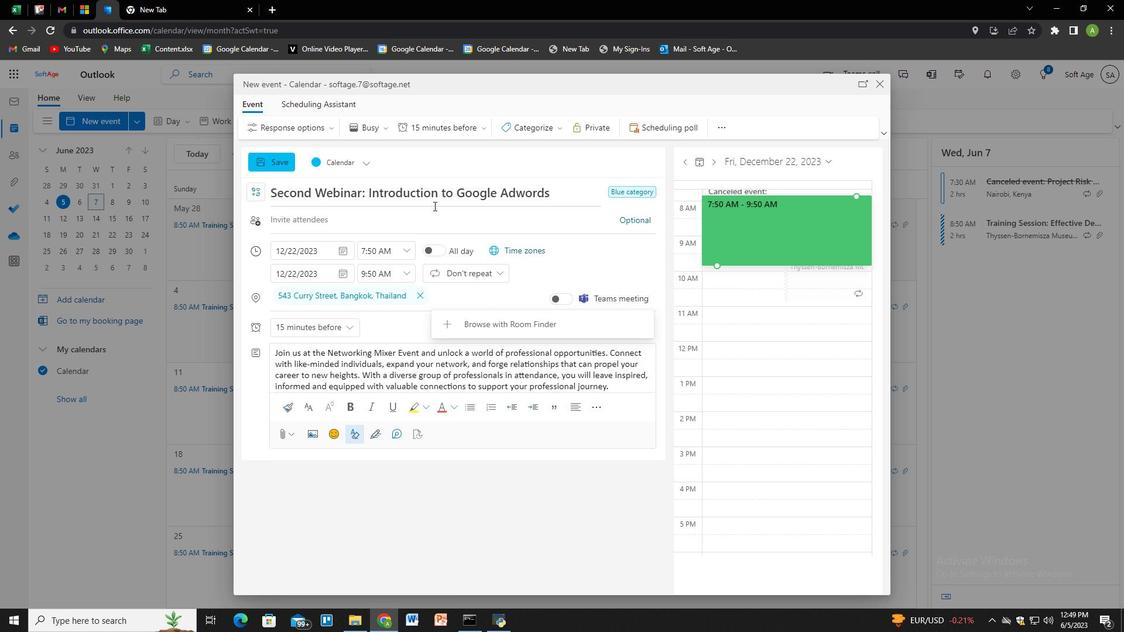 
Action: Mouse pressed left at (428, 222)
Screenshot: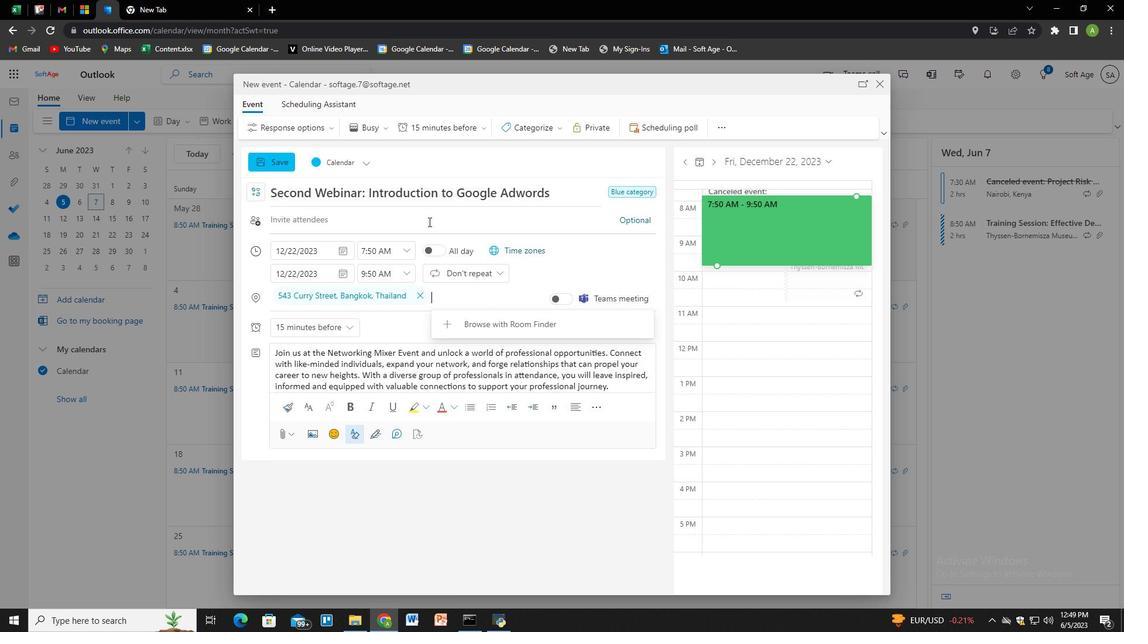 
Action: Key pressed softage.8<Key.shift>@softage.<Key.enter>softage.9<Key.shift>@softage.net<Key.down><Key.up><Key.enter>
Screenshot: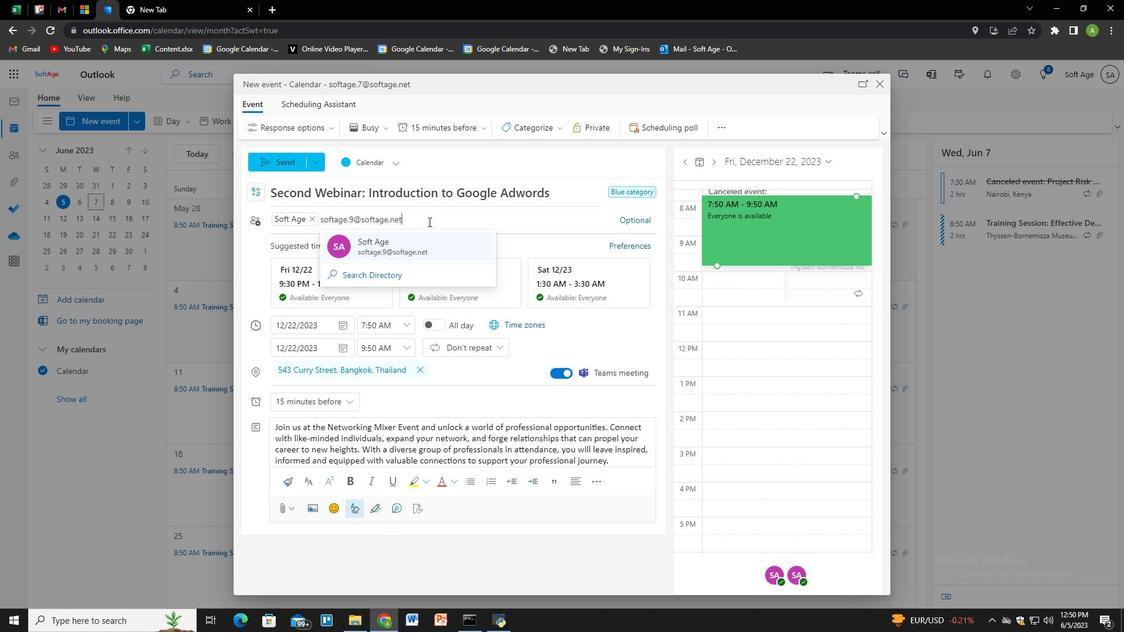 
Action: Mouse moved to (468, 128)
Screenshot: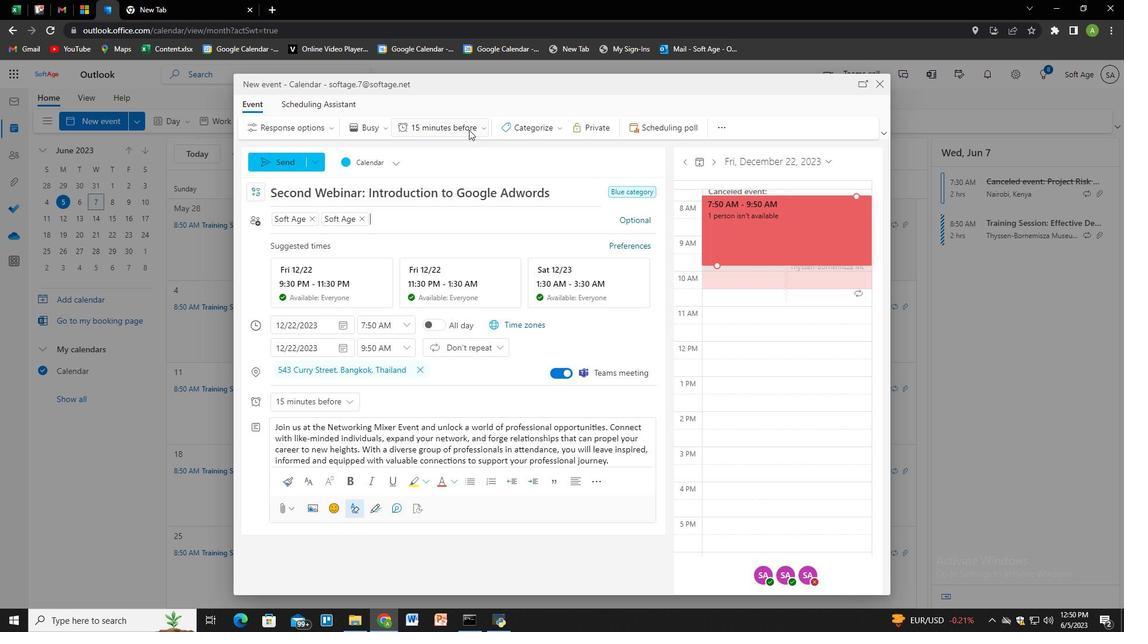 
Action: Mouse pressed left at (468, 128)
Screenshot: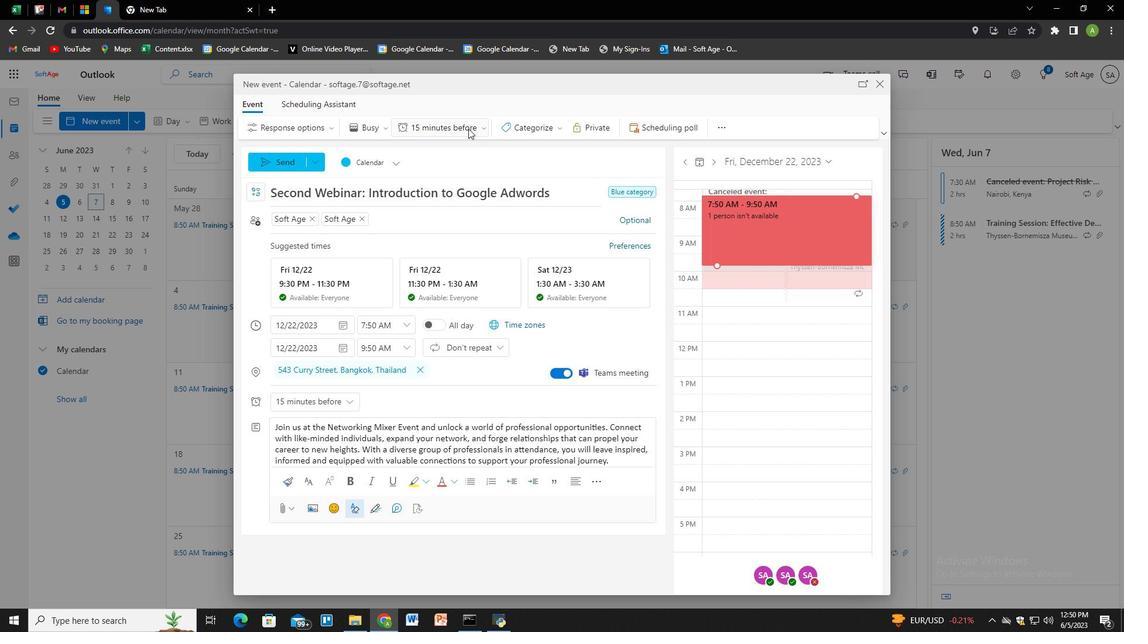 
Action: Mouse moved to (462, 171)
Screenshot: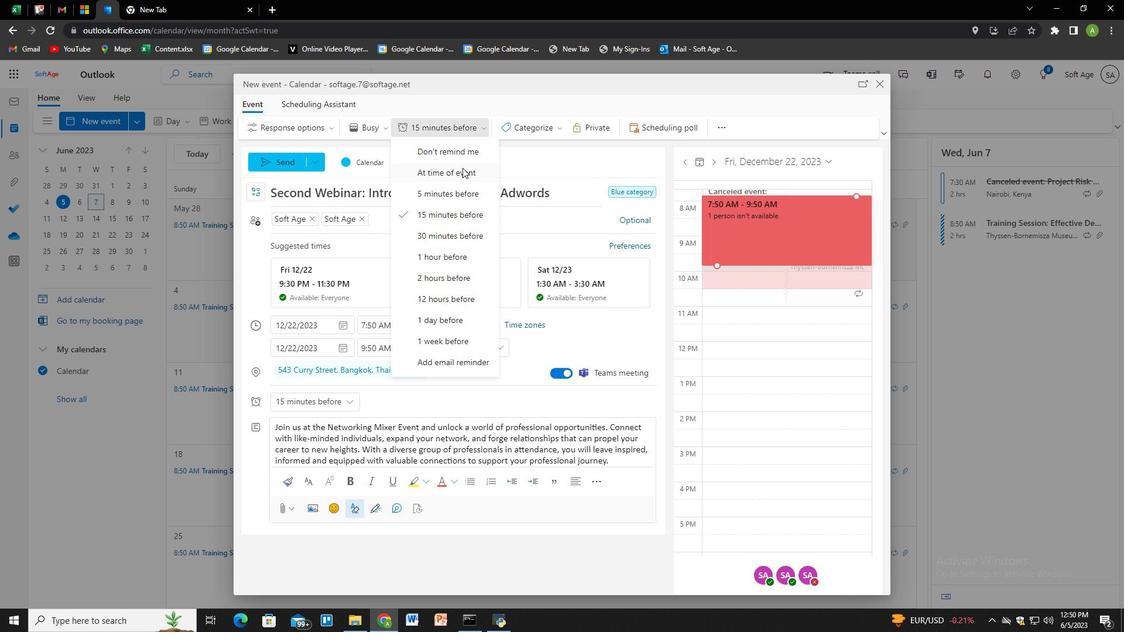 
Action: Mouse pressed left at (462, 171)
Screenshot: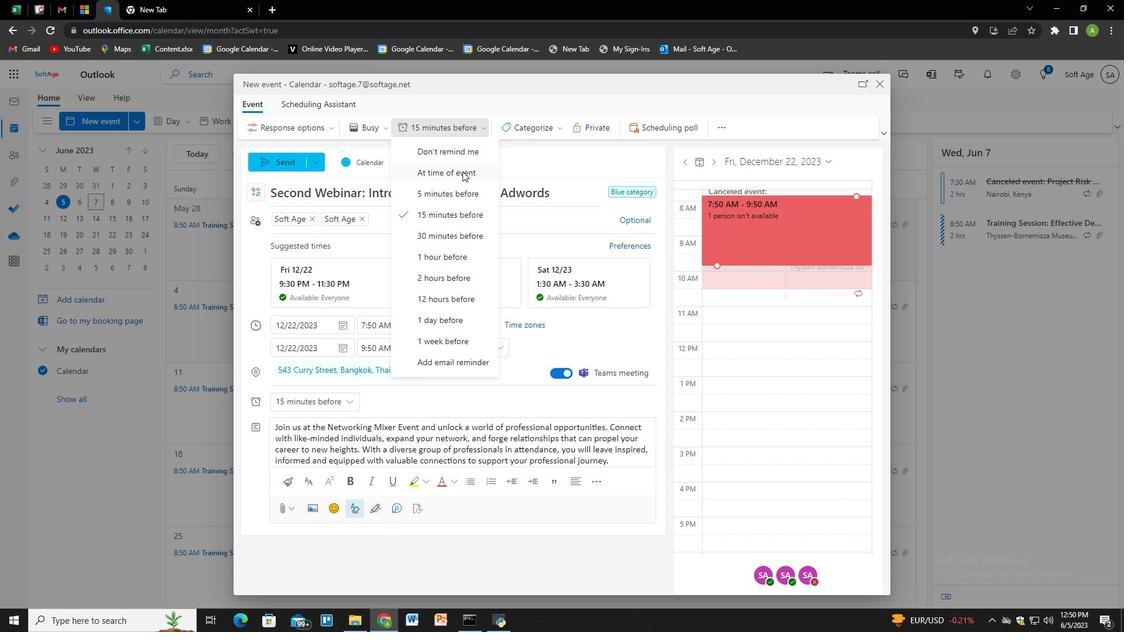 
Action: Mouse moved to (287, 163)
Screenshot: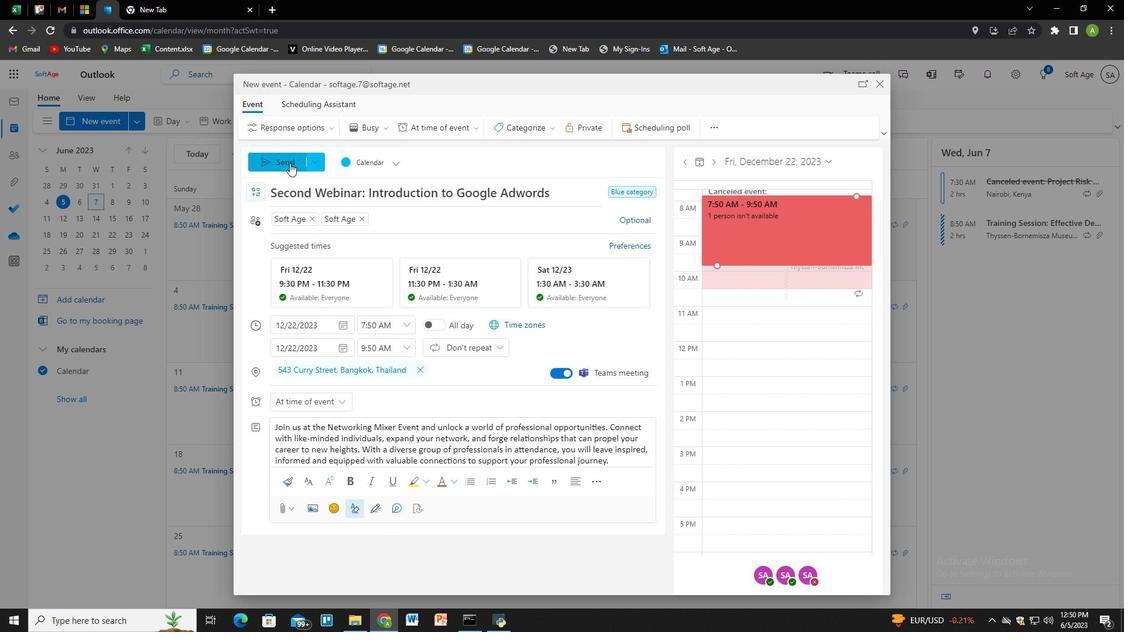 
Action: Mouse pressed left at (287, 163)
Screenshot: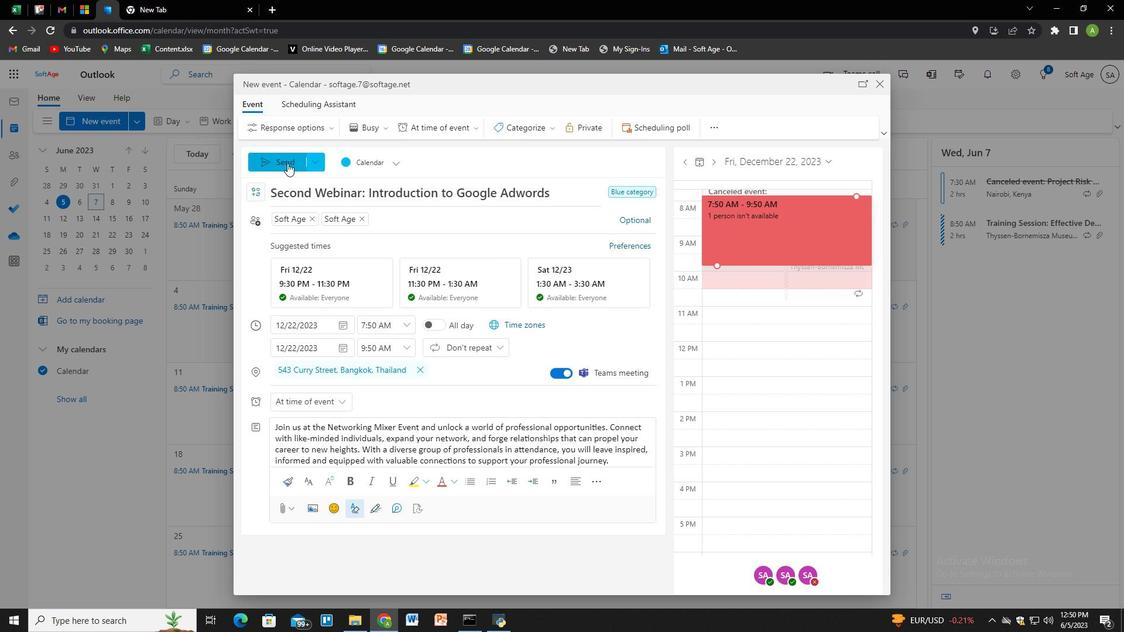 
Action: Mouse moved to (297, 193)
Screenshot: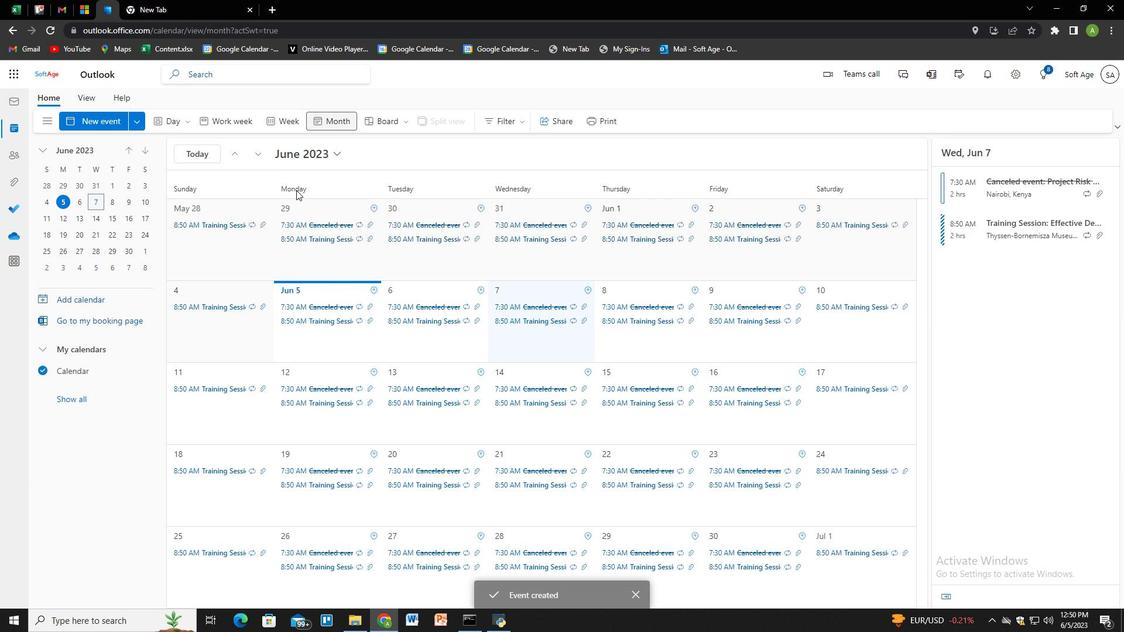 
